 Task: Look for space in Taxco de Alarcón, Mexico from 6th September, 2023 to 18th September, 2023 for 3 adults in price range Rs.6000 to Rs.12000. Place can be entire place with 2 bedrooms having 2 beds and 2 bathrooms. Property type can be house, flat, guest house, hotel. Booking option can be shelf check-in. Required host language is English.
Action: Mouse moved to (445, 95)
Screenshot: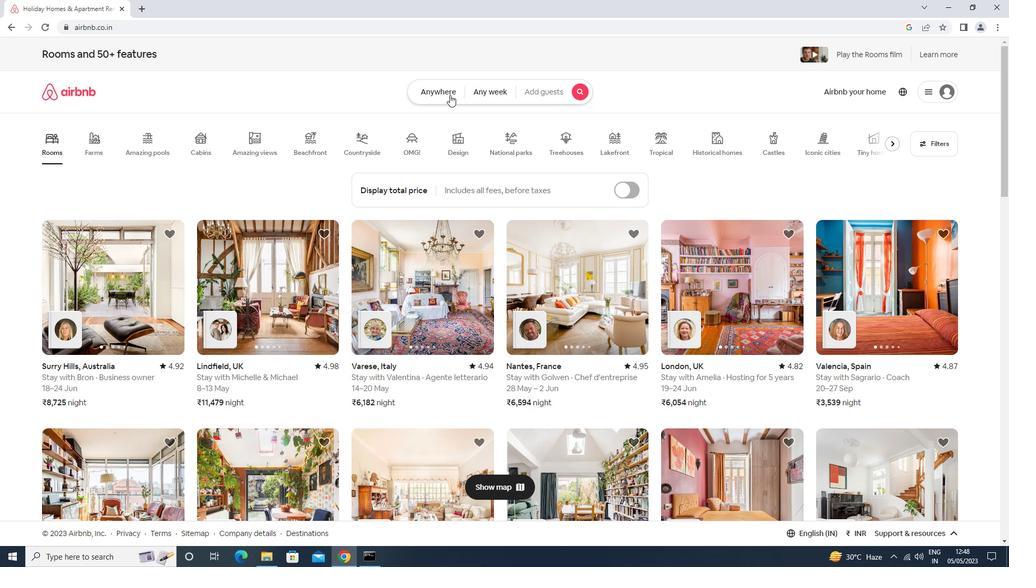 
Action: Mouse pressed left at (445, 95)
Screenshot: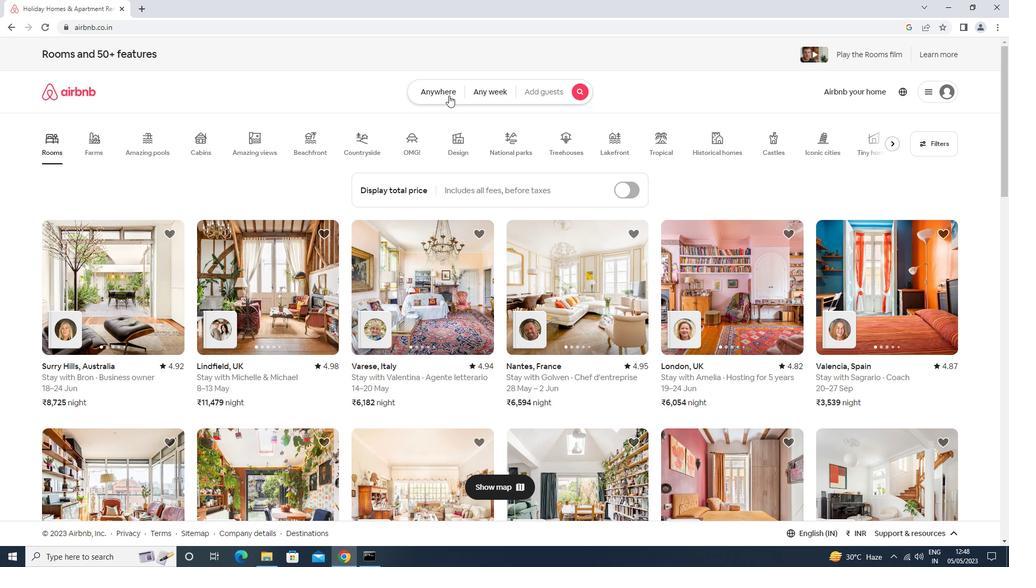 
Action: Mouse moved to (377, 131)
Screenshot: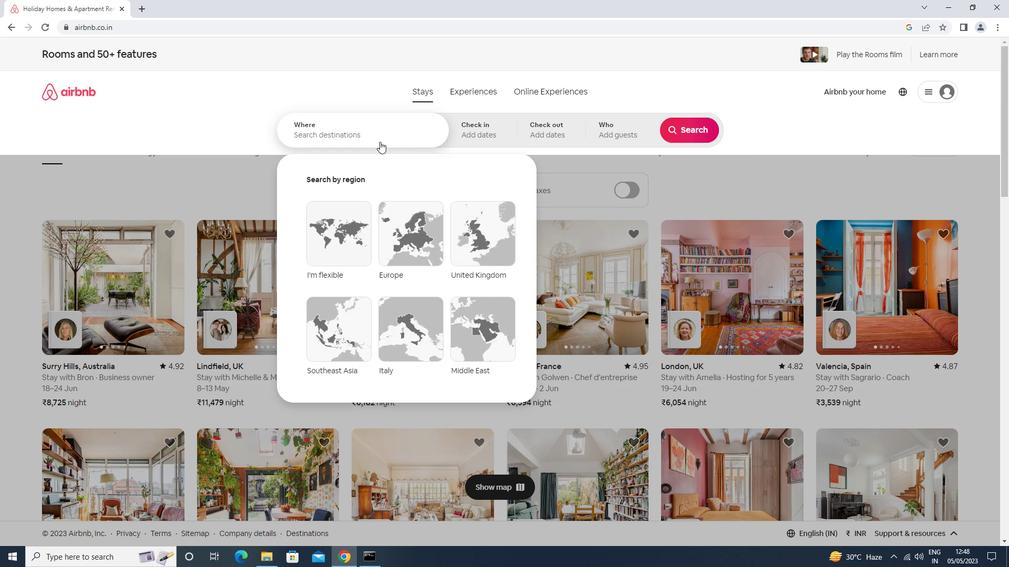 
Action: Mouse pressed left at (377, 131)
Screenshot: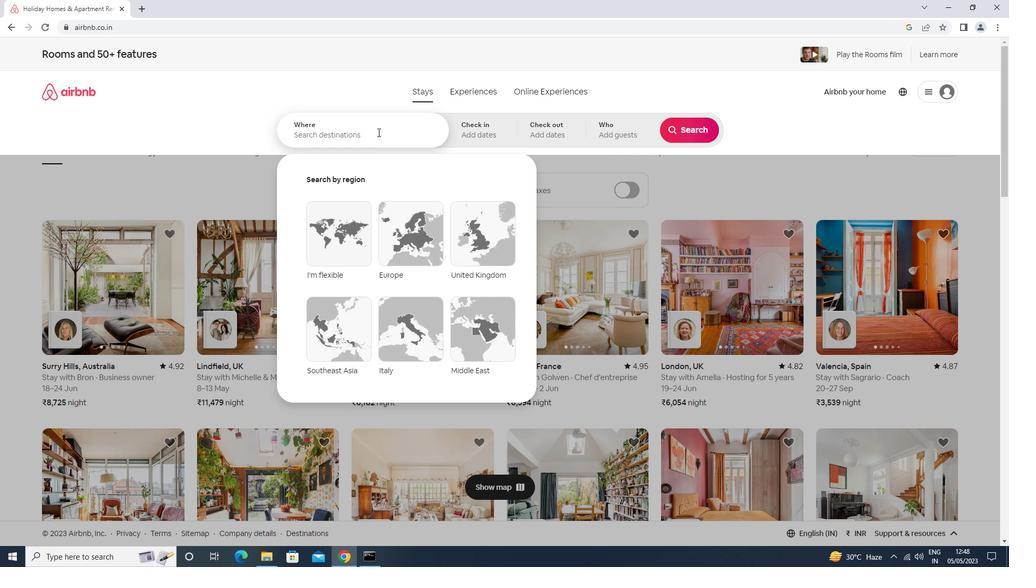 
Action: Mouse moved to (376, 131)
Screenshot: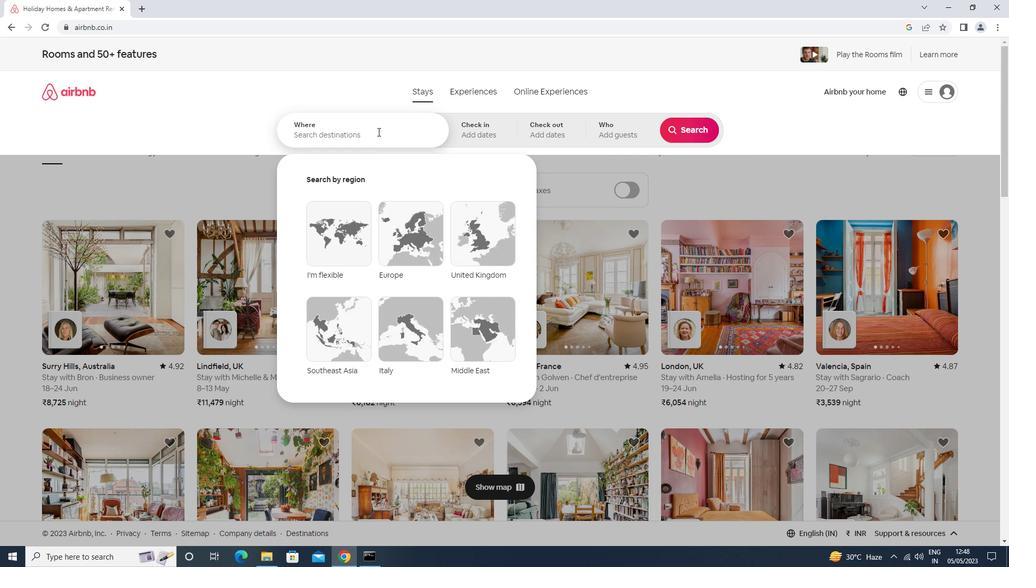 
Action: Key pressed taxco<Key.space>de<Key.space><Key.down><Key.enter>
Screenshot: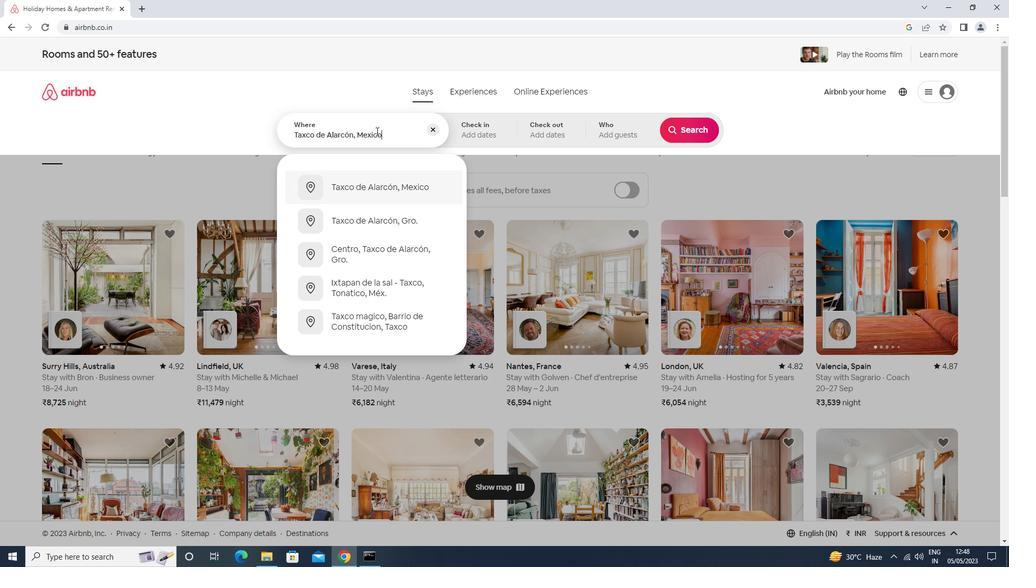 
Action: Mouse moved to (688, 213)
Screenshot: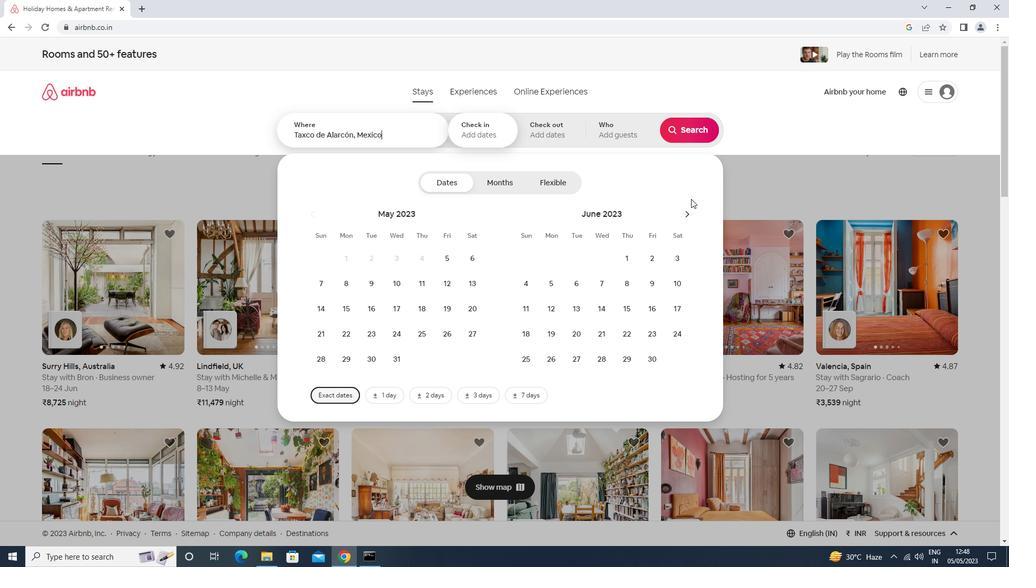 
Action: Mouse pressed left at (688, 213)
Screenshot: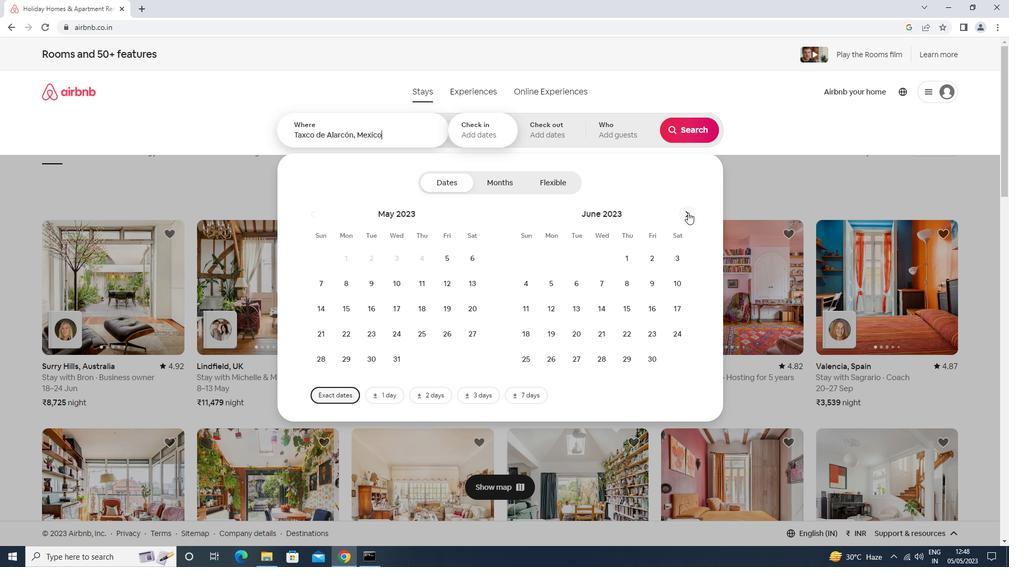 
Action: Mouse pressed left at (688, 213)
Screenshot: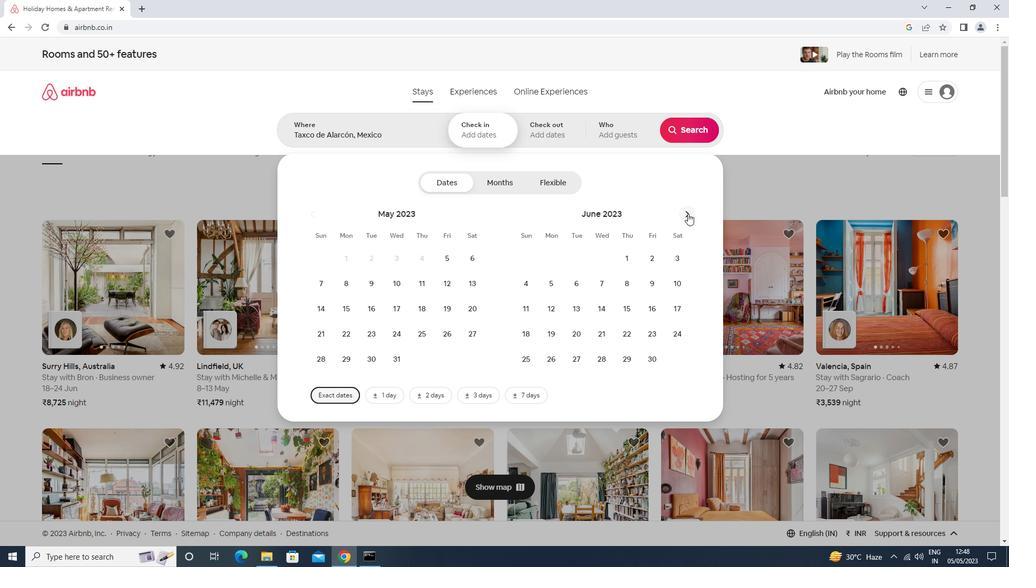 
Action: Mouse pressed left at (688, 213)
Screenshot: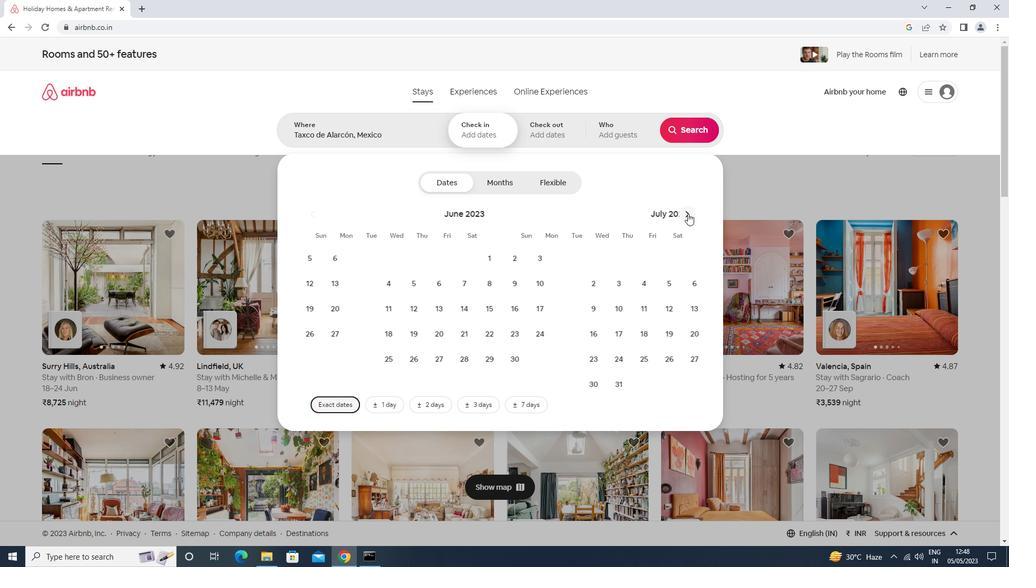 
Action: Mouse pressed left at (688, 213)
Screenshot: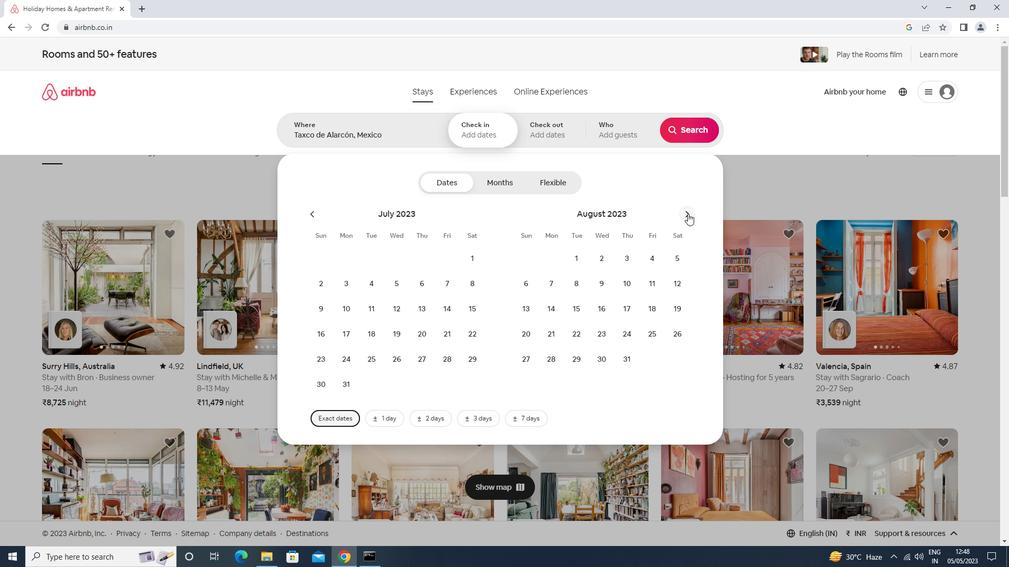 
Action: Mouse moved to (605, 282)
Screenshot: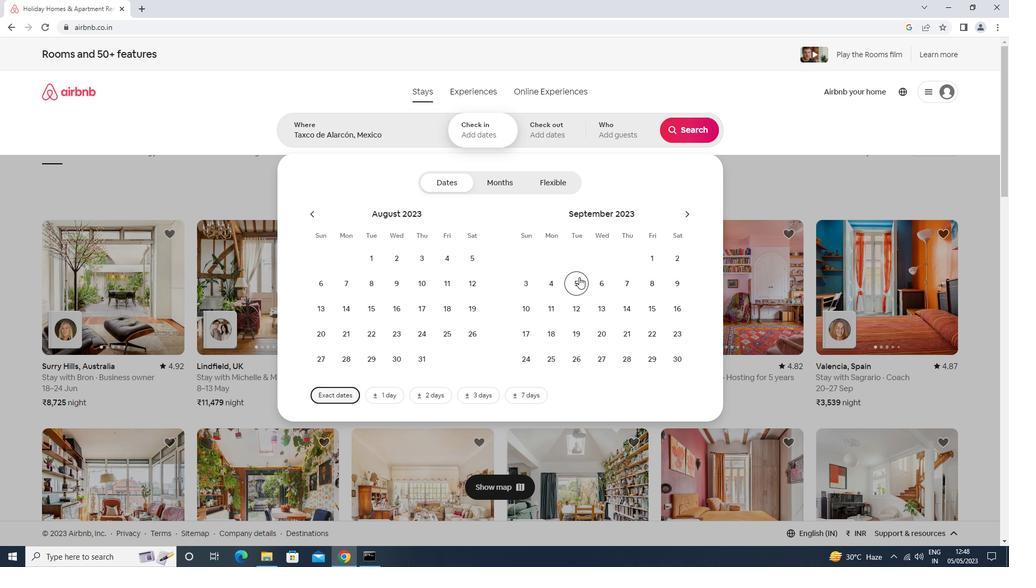 
Action: Mouse pressed left at (605, 282)
Screenshot: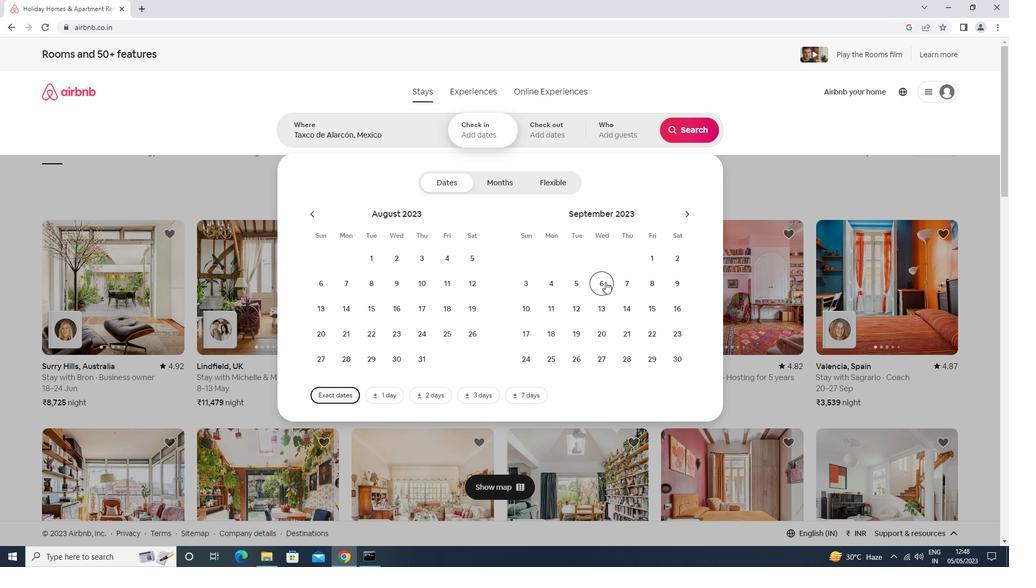 
Action: Mouse moved to (544, 339)
Screenshot: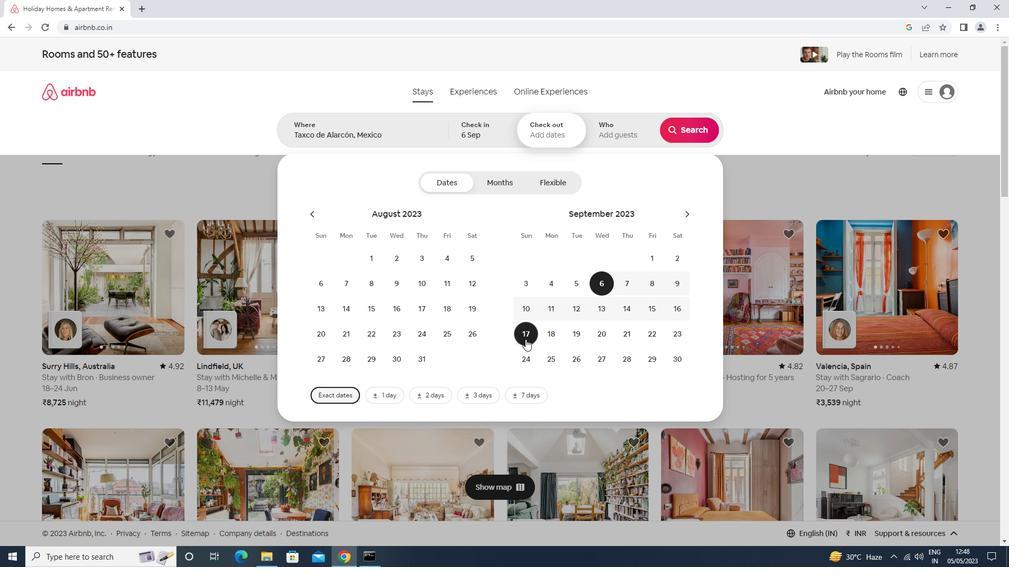 
Action: Mouse pressed left at (544, 339)
Screenshot: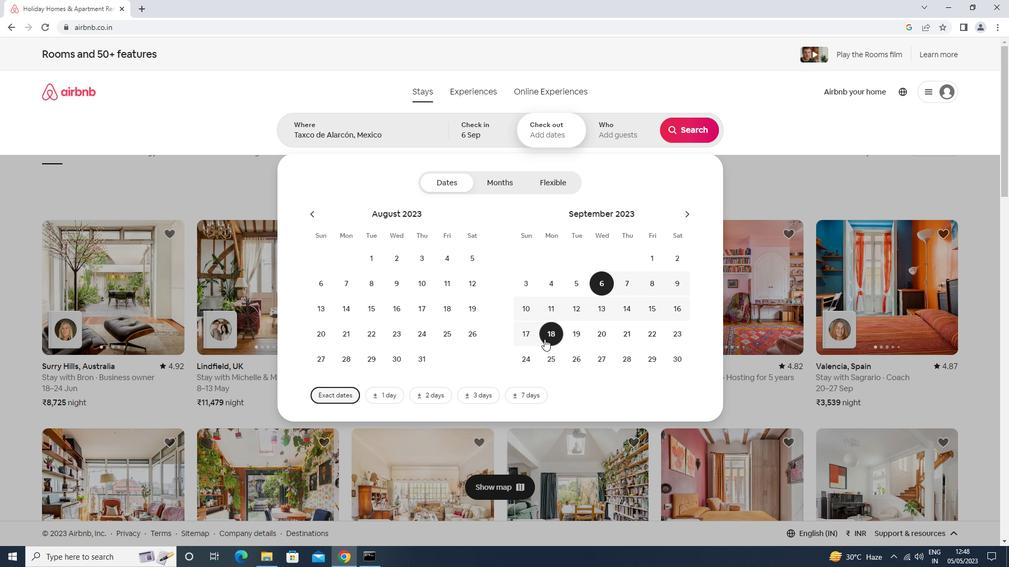 
Action: Mouse moved to (624, 139)
Screenshot: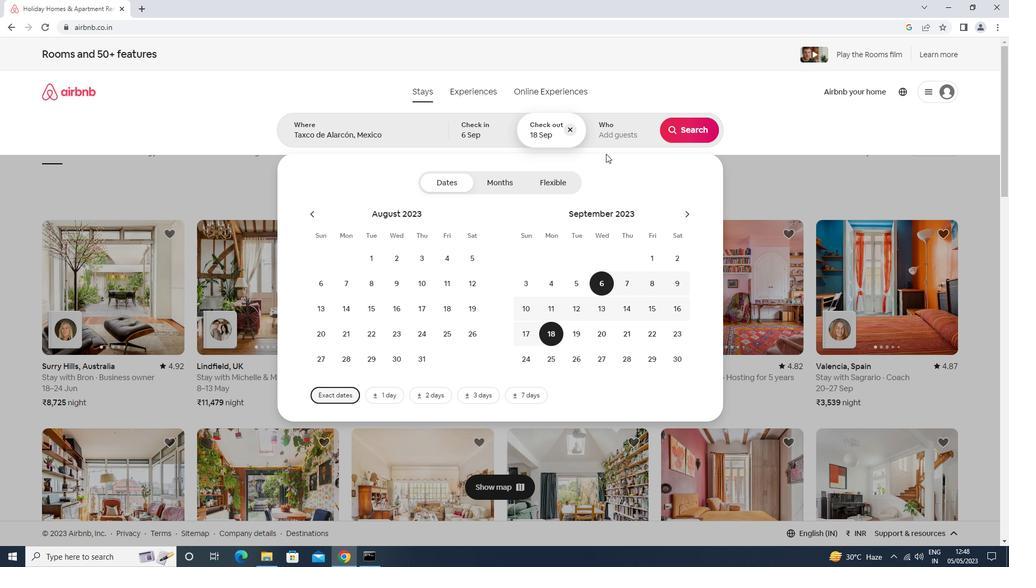 
Action: Mouse pressed left at (624, 139)
Screenshot: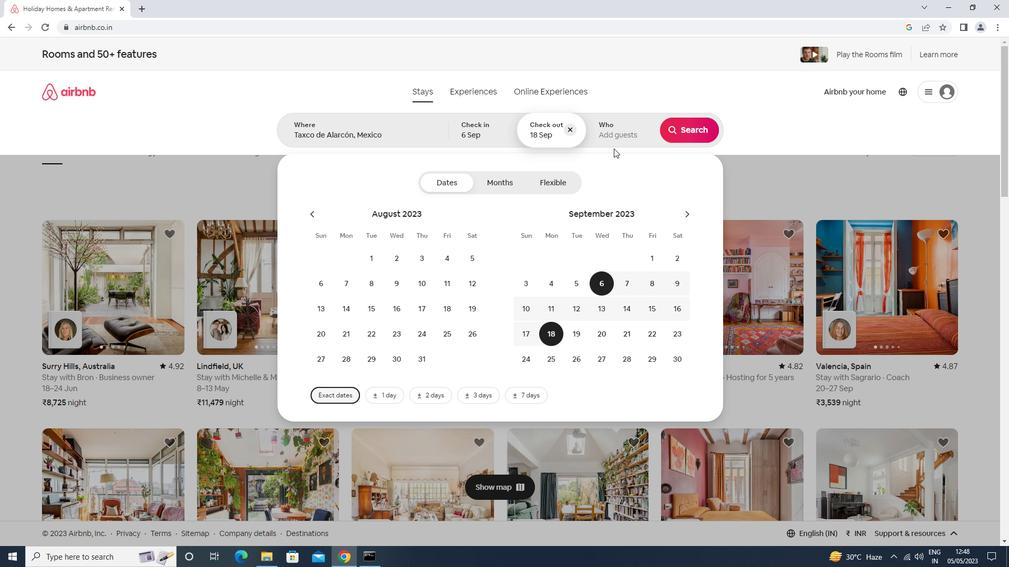 
Action: Mouse moved to (689, 188)
Screenshot: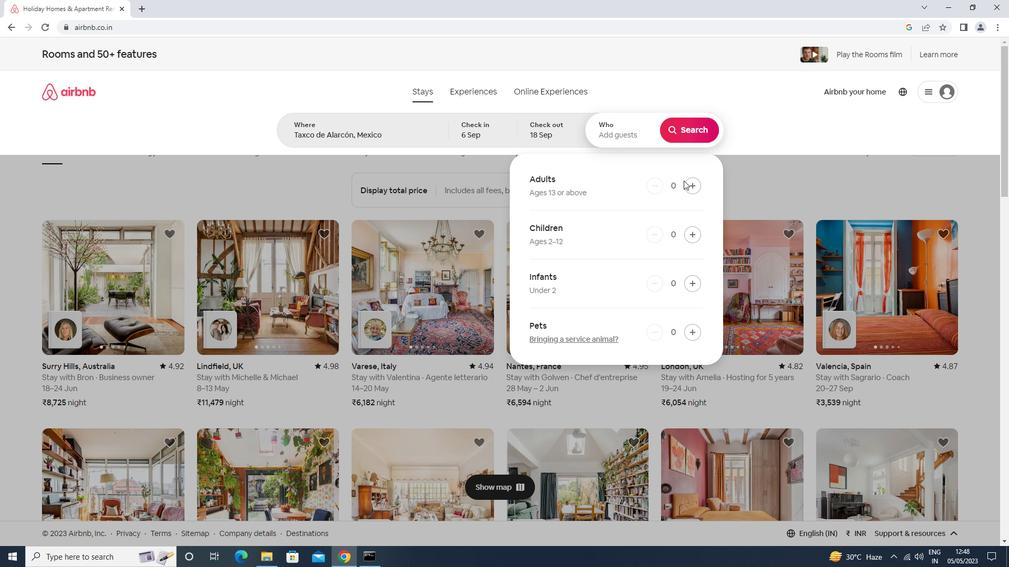 
Action: Mouse pressed left at (689, 188)
Screenshot: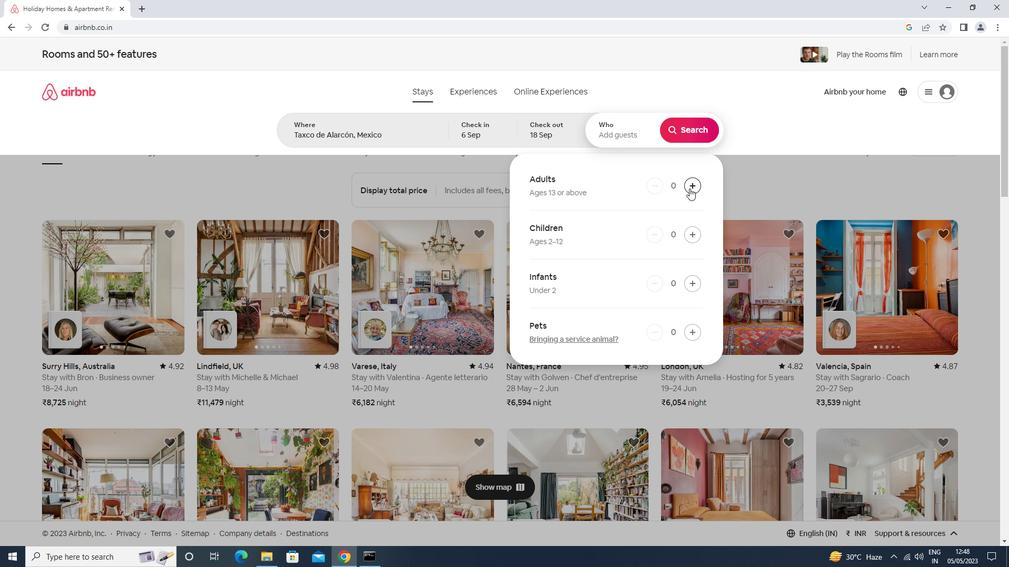 
Action: Mouse pressed left at (689, 188)
Screenshot: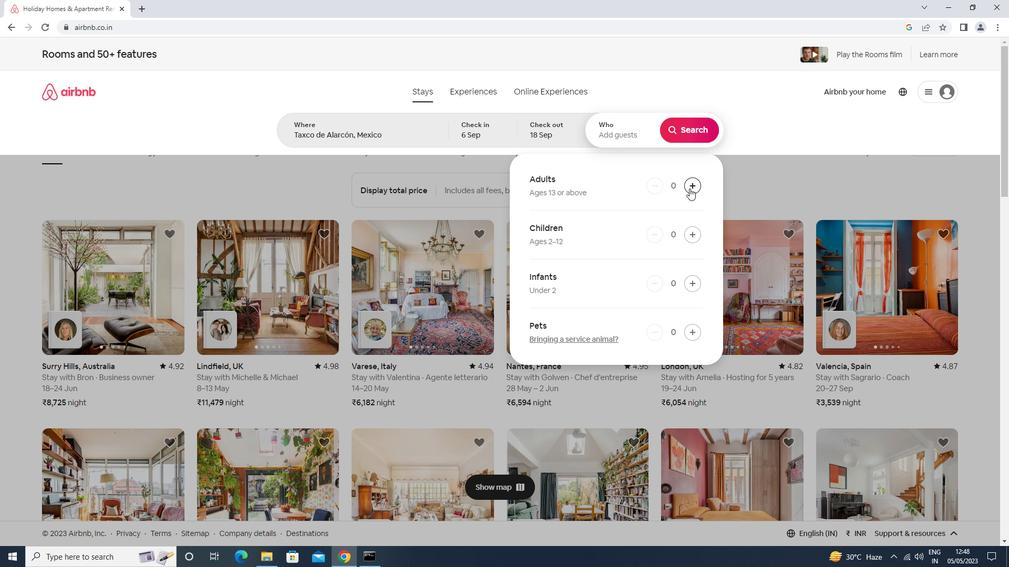 
Action: Mouse pressed left at (689, 188)
Screenshot: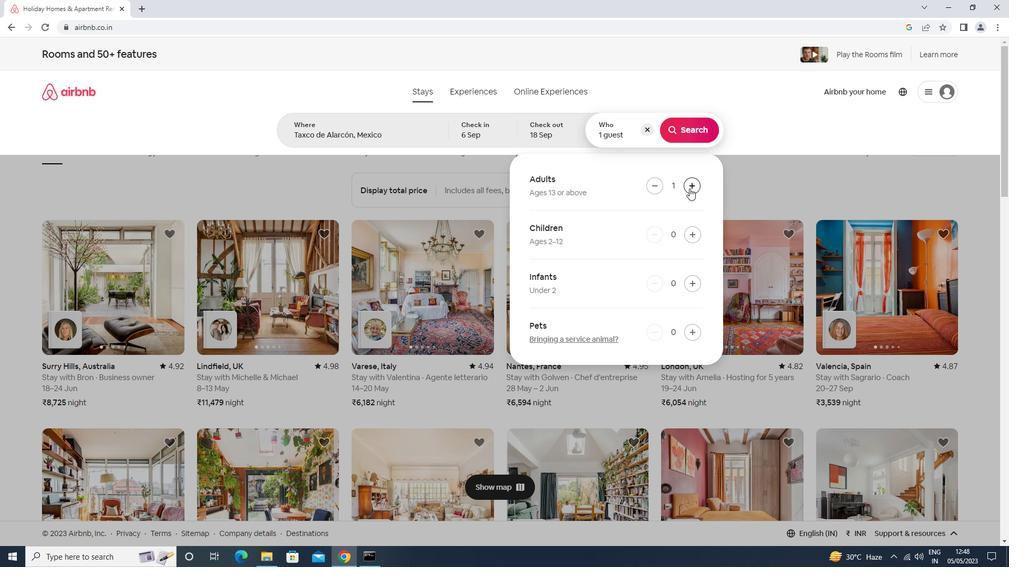 
Action: Mouse moved to (689, 131)
Screenshot: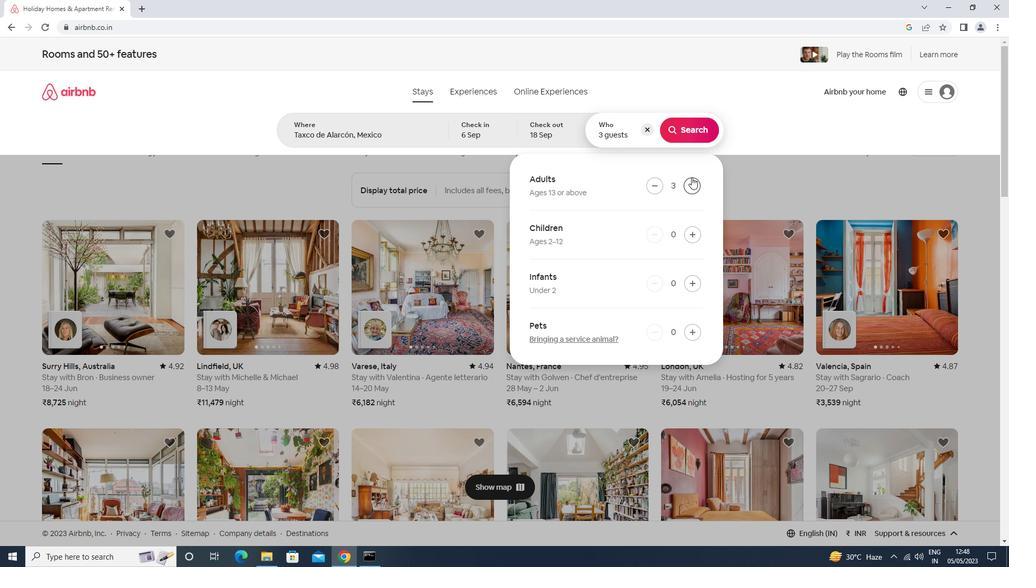 
Action: Mouse pressed left at (689, 131)
Screenshot: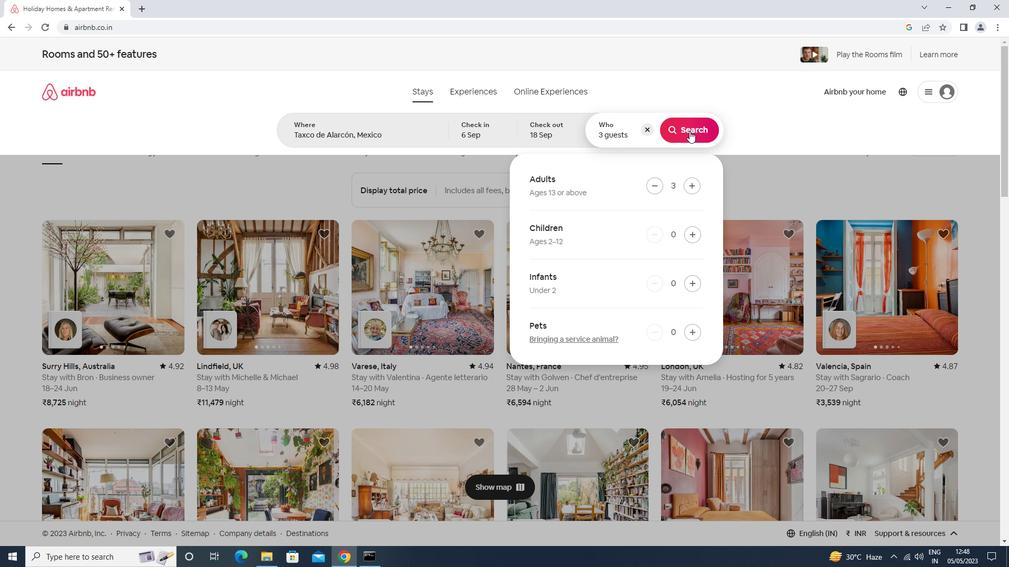 
Action: Mouse moved to (955, 103)
Screenshot: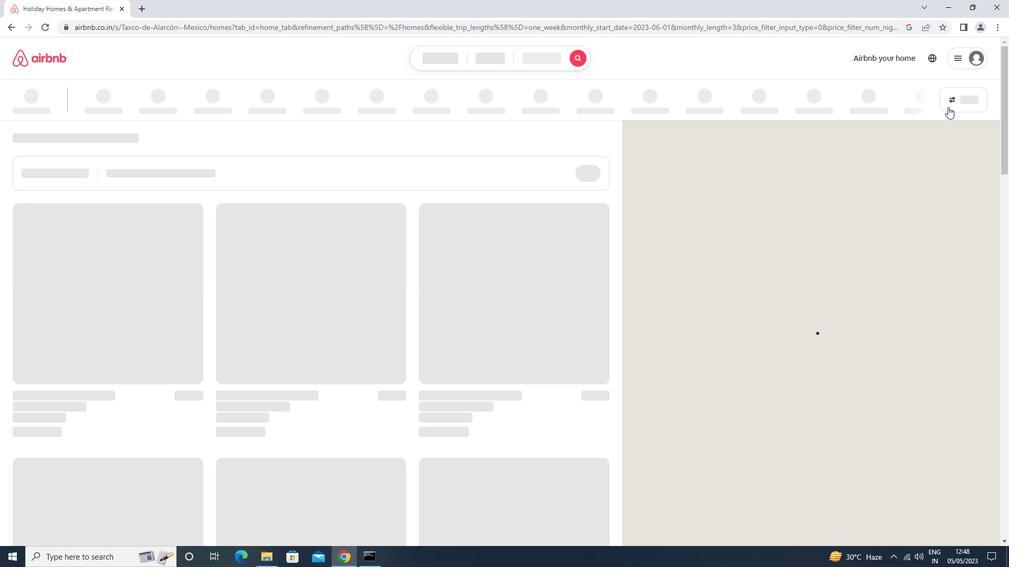 
Action: Mouse pressed left at (955, 103)
Screenshot: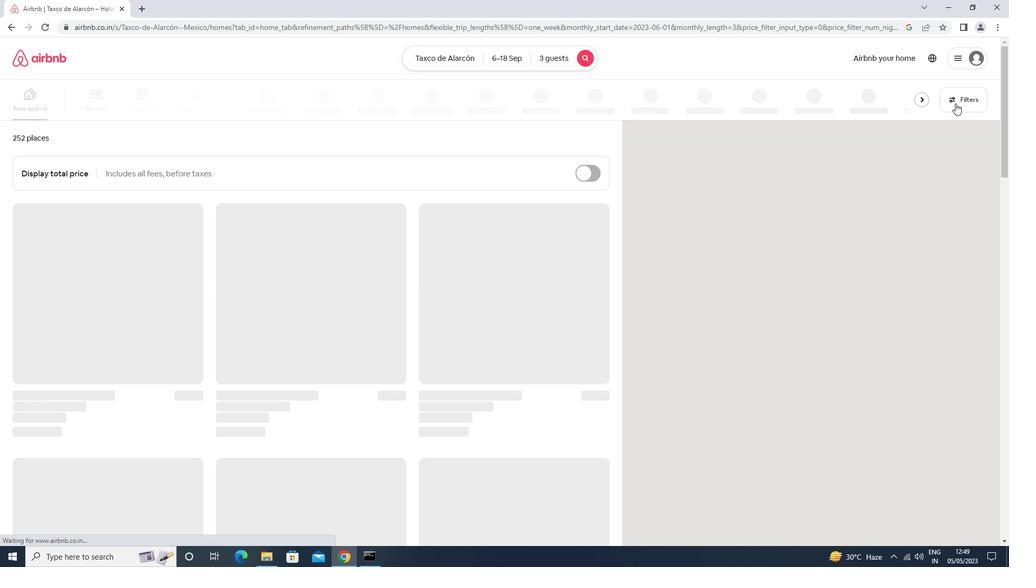 
Action: Mouse moved to (455, 361)
Screenshot: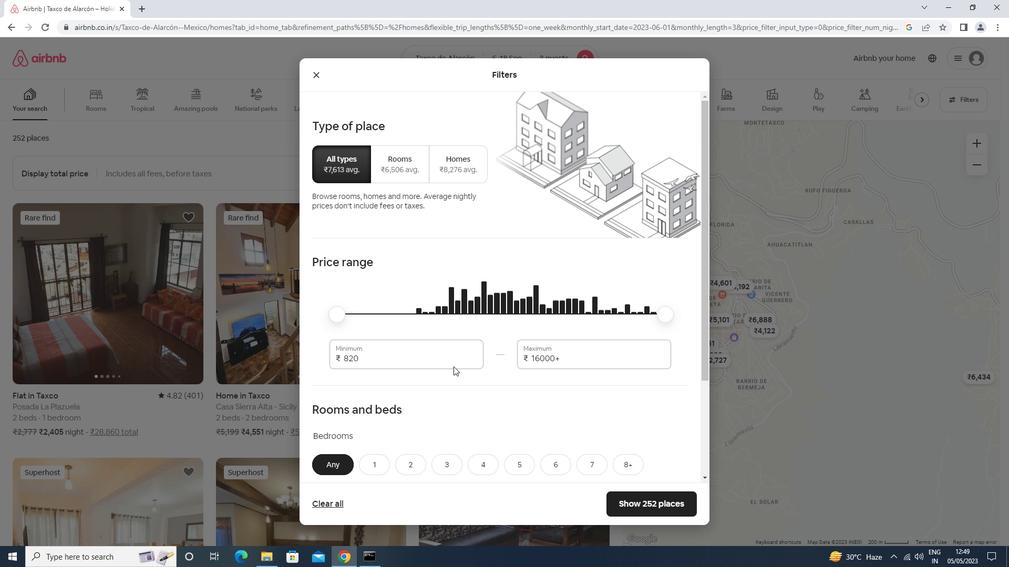 
Action: Mouse pressed left at (455, 361)
Screenshot: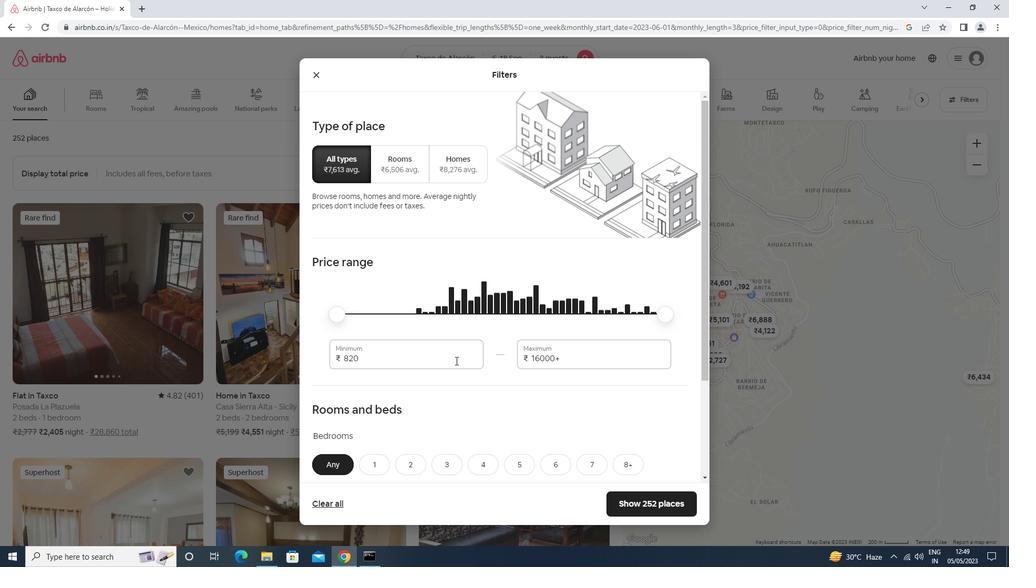 
Action: Key pressed <Key.backspace><Key.backspace><Key.backspace>6000<Key.tab>12000
Screenshot: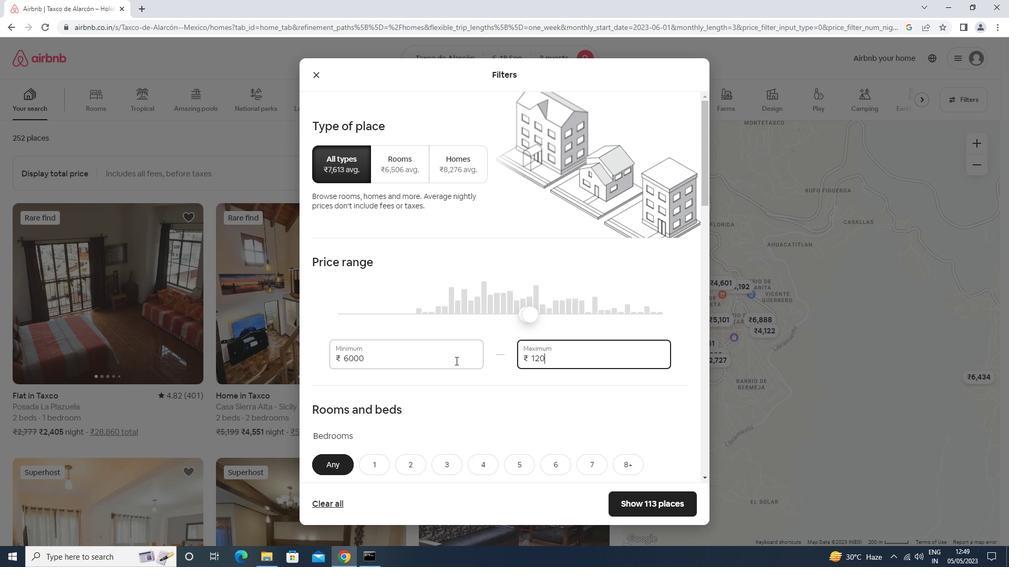 
Action: Mouse scrolled (455, 360) with delta (0, 0)
Screenshot: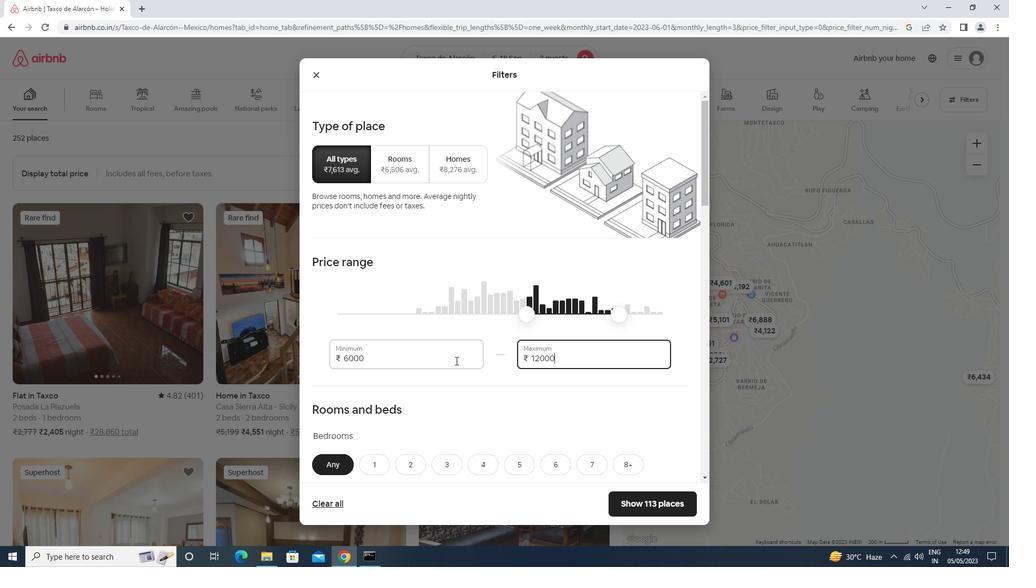 
Action: Mouse scrolled (455, 360) with delta (0, 0)
Screenshot: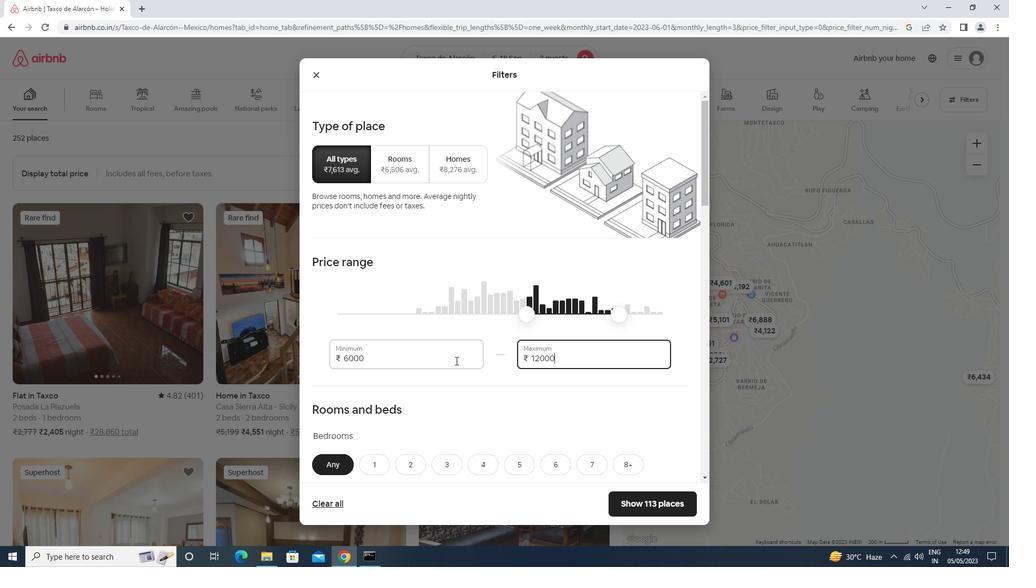
Action: Mouse scrolled (455, 360) with delta (0, 0)
Screenshot: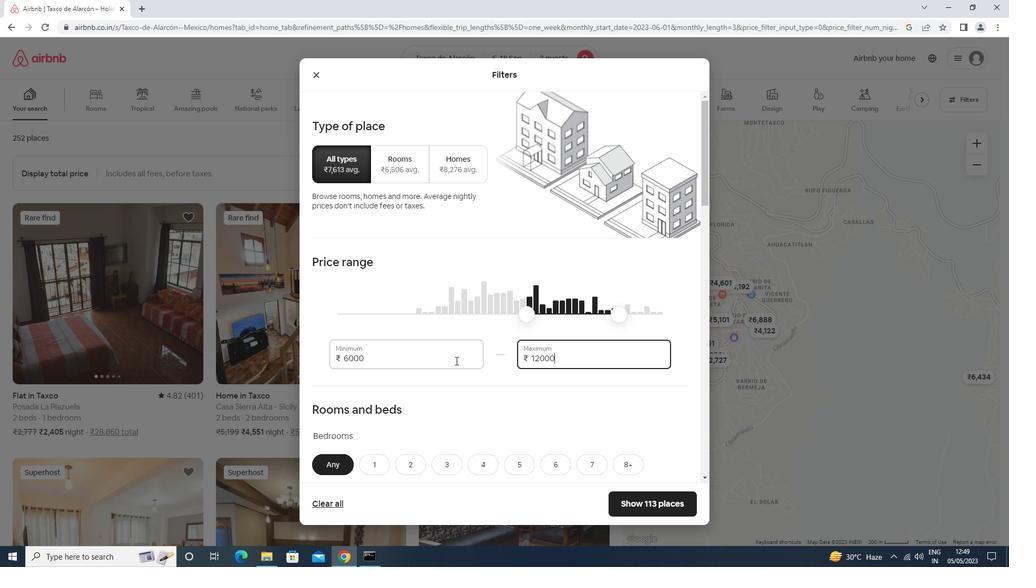 
Action: Mouse moved to (411, 306)
Screenshot: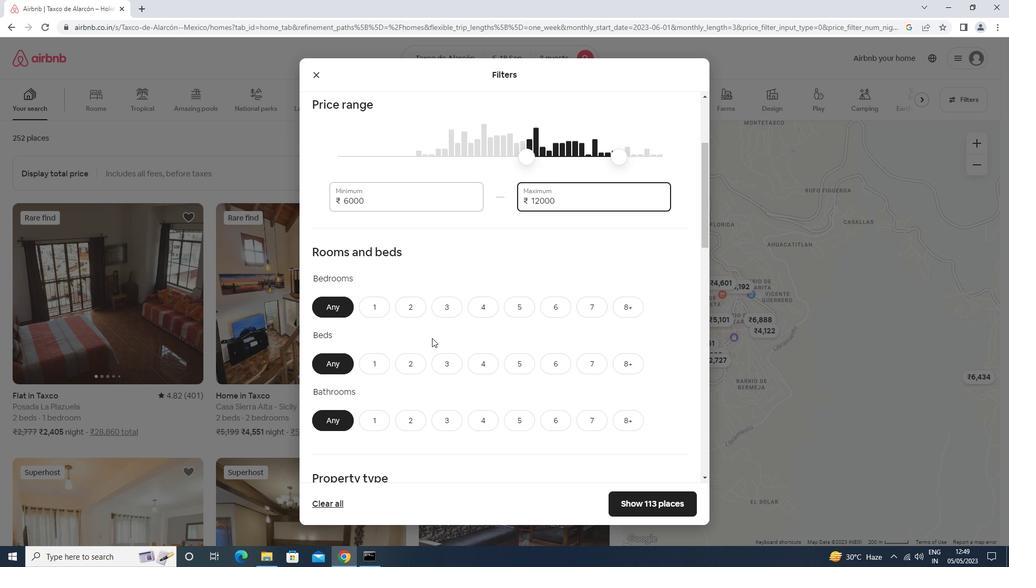 
Action: Mouse pressed left at (411, 306)
Screenshot: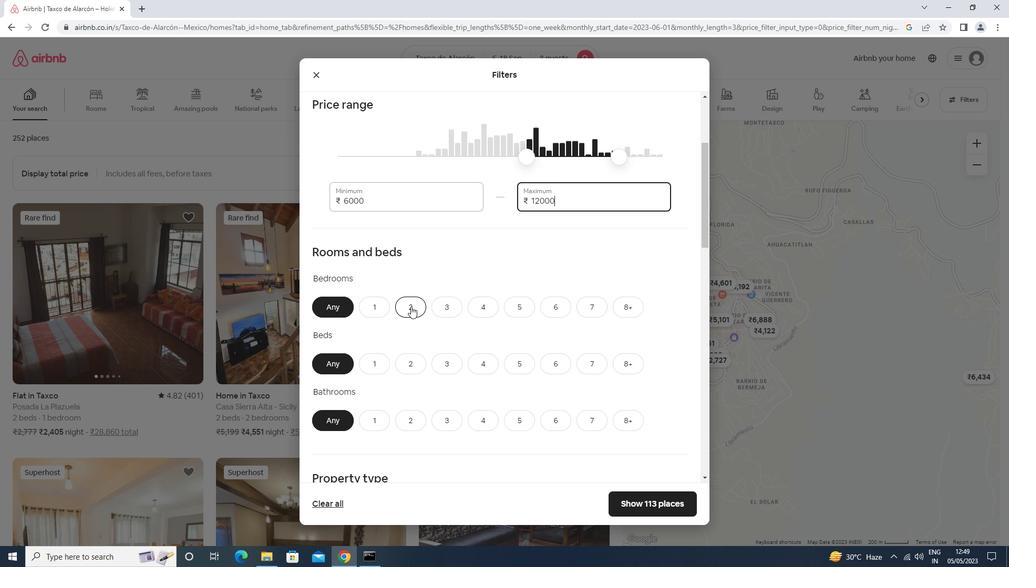 
Action: Mouse scrolled (411, 306) with delta (0, 0)
Screenshot: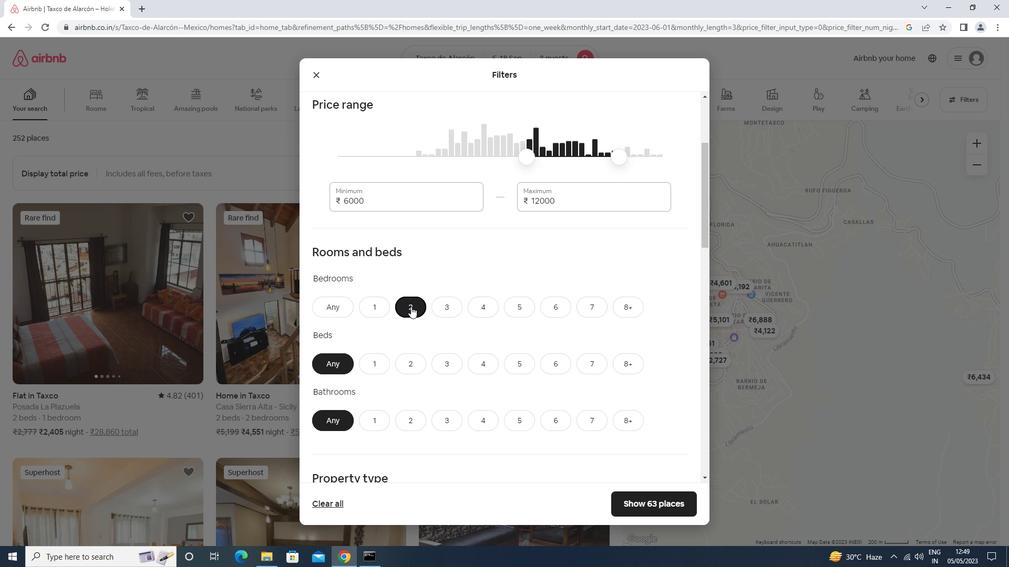 
Action: Mouse scrolled (411, 306) with delta (0, 0)
Screenshot: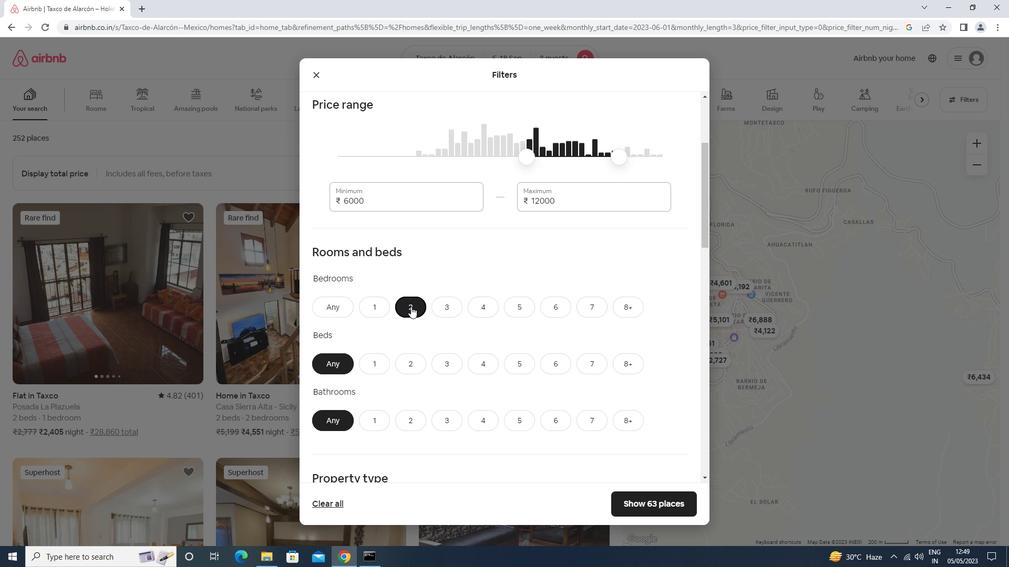 
Action: Mouse moved to (412, 249)
Screenshot: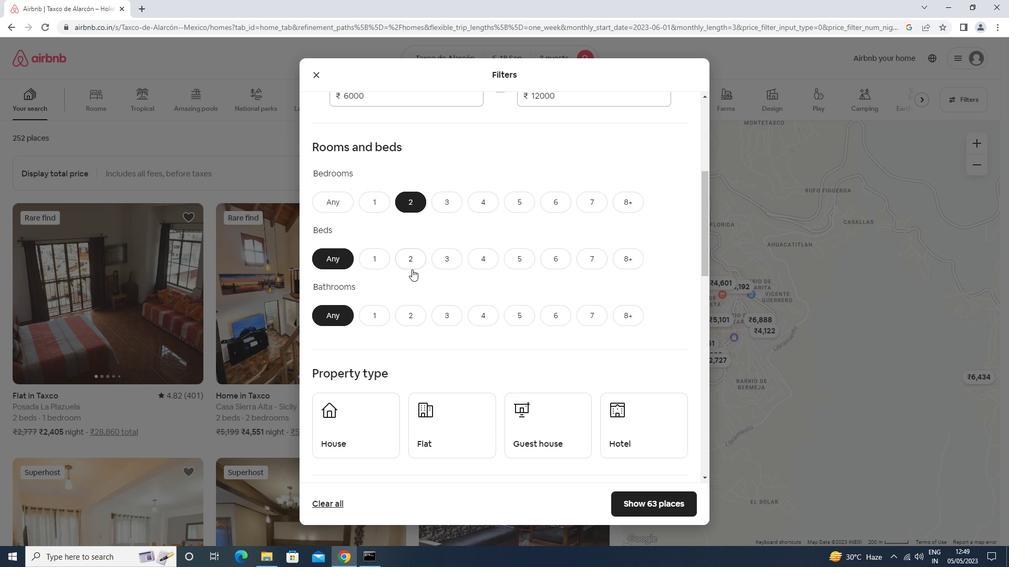 
Action: Mouse pressed left at (412, 249)
Screenshot: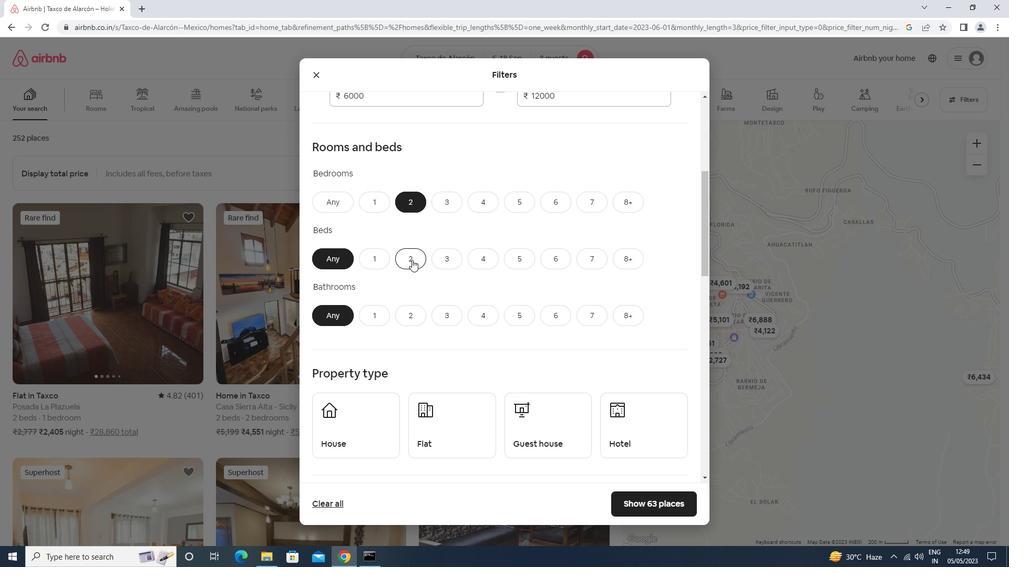 
Action: Mouse moved to (410, 320)
Screenshot: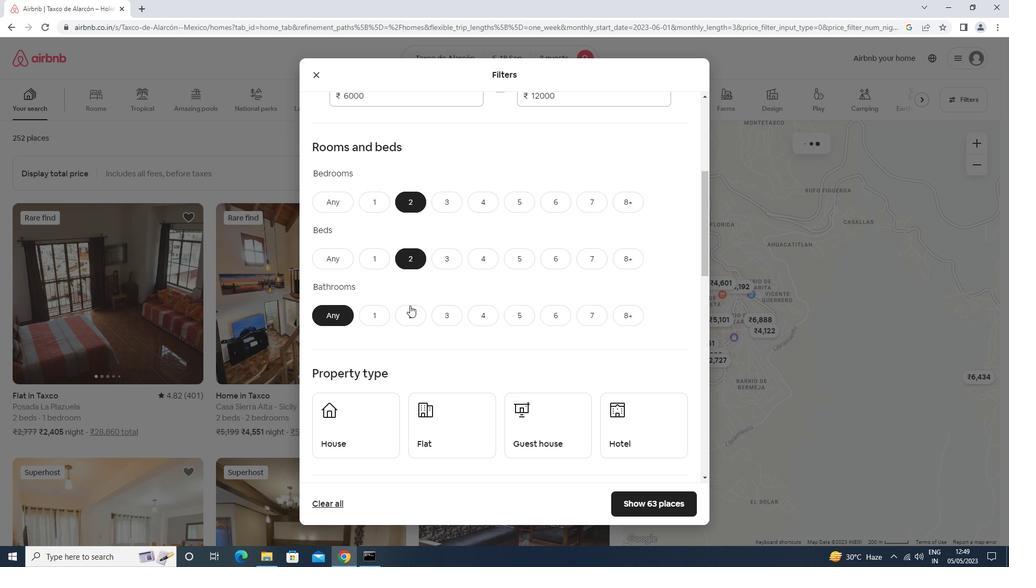 
Action: Mouse pressed left at (410, 320)
Screenshot: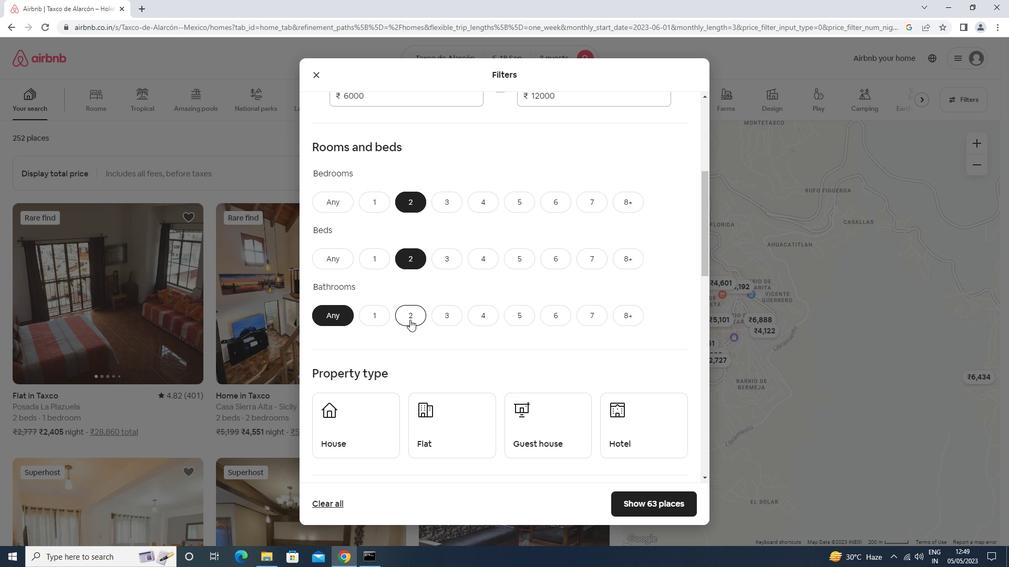 
Action: Mouse scrolled (410, 319) with delta (0, 0)
Screenshot: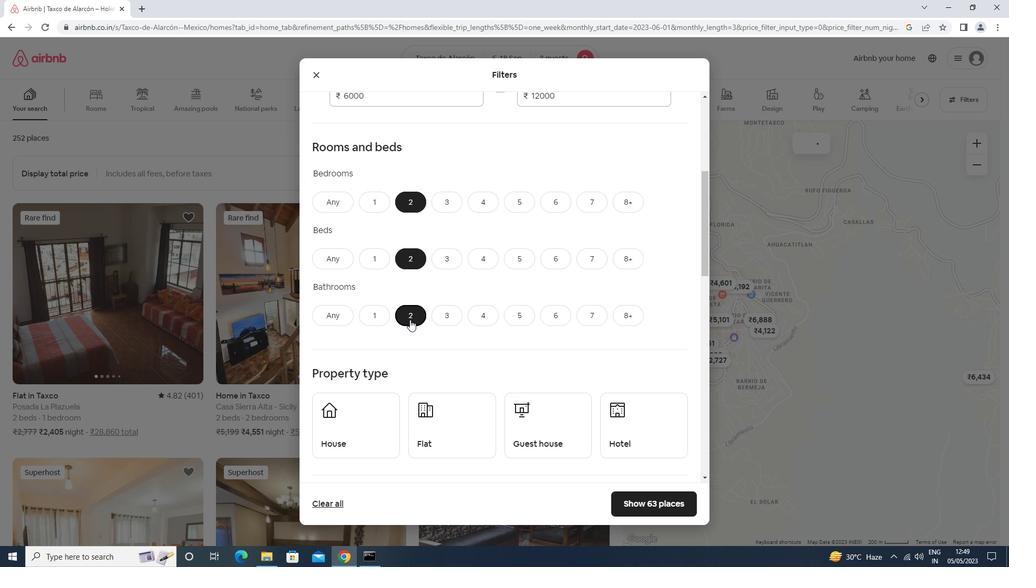 
Action: Mouse scrolled (410, 319) with delta (0, 0)
Screenshot: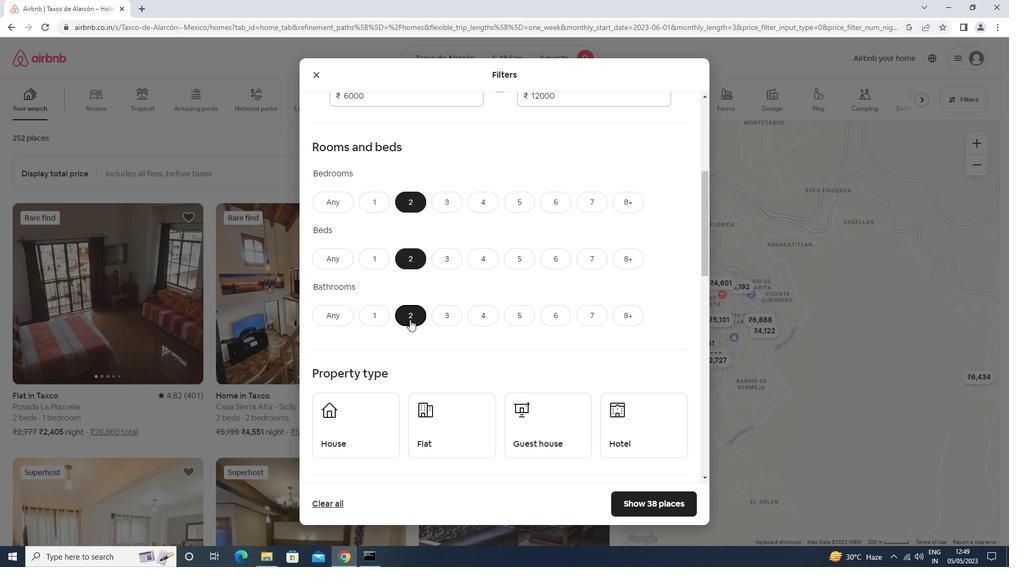 
Action: Mouse scrolled (410, 319) with delta (0, 0)
Screenshot: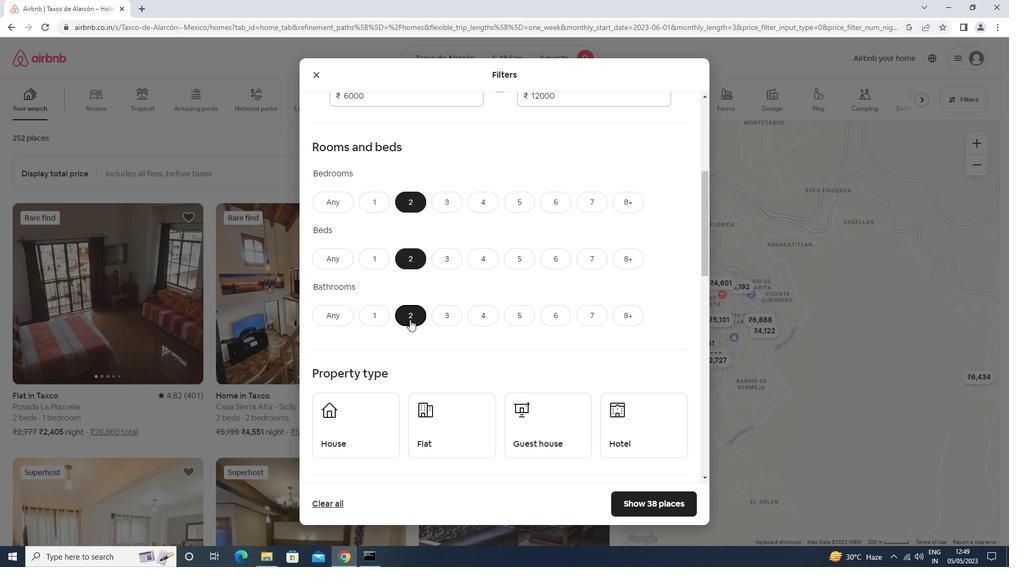 
Action: Mouse scrolled (410, 319) with delta (0, 0)
Screenshot: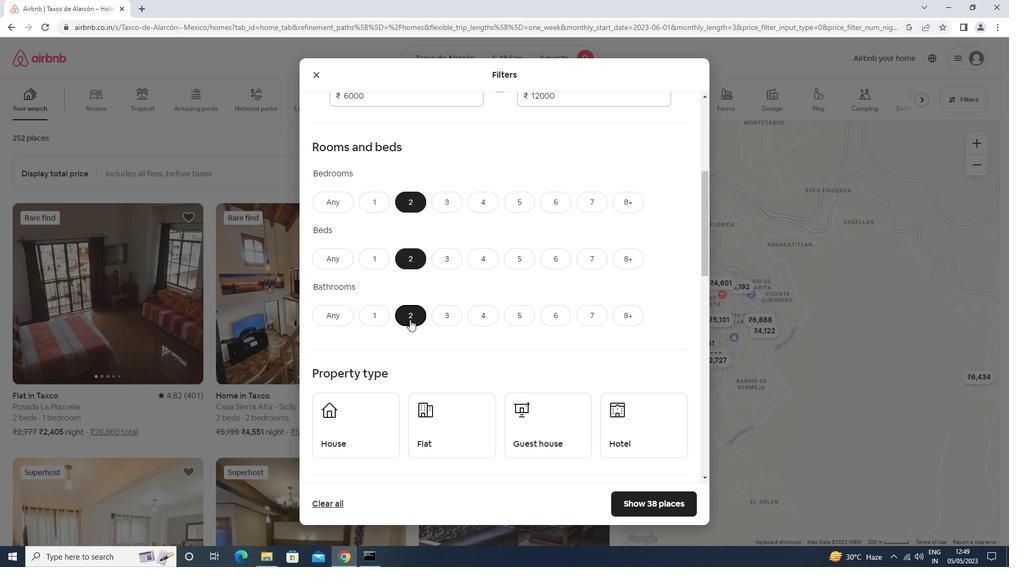 
Action: Mouse moved to (372, 237)
Screenshot: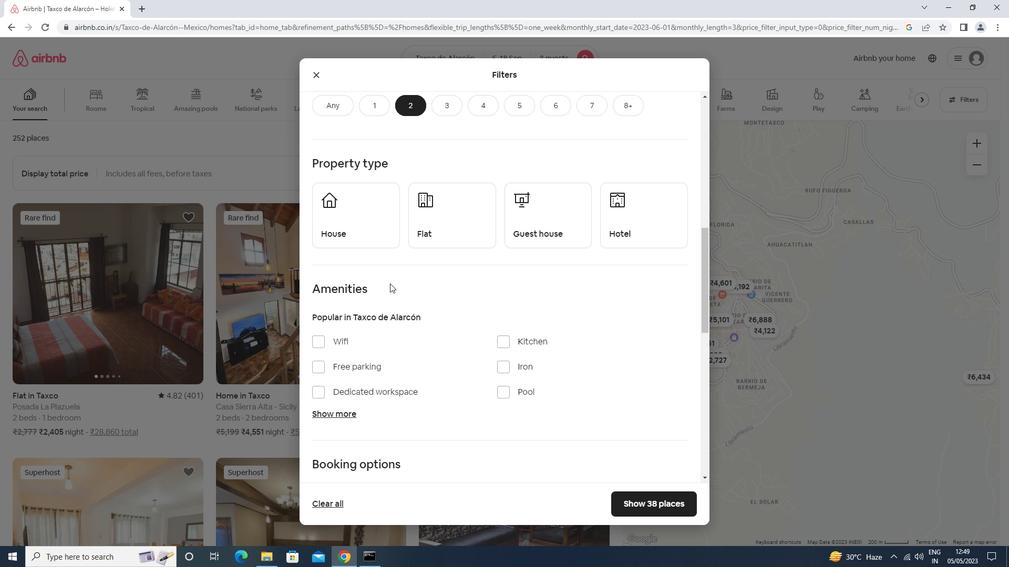 
Action: Mouse pressed left at (372, 237)
Screenshot: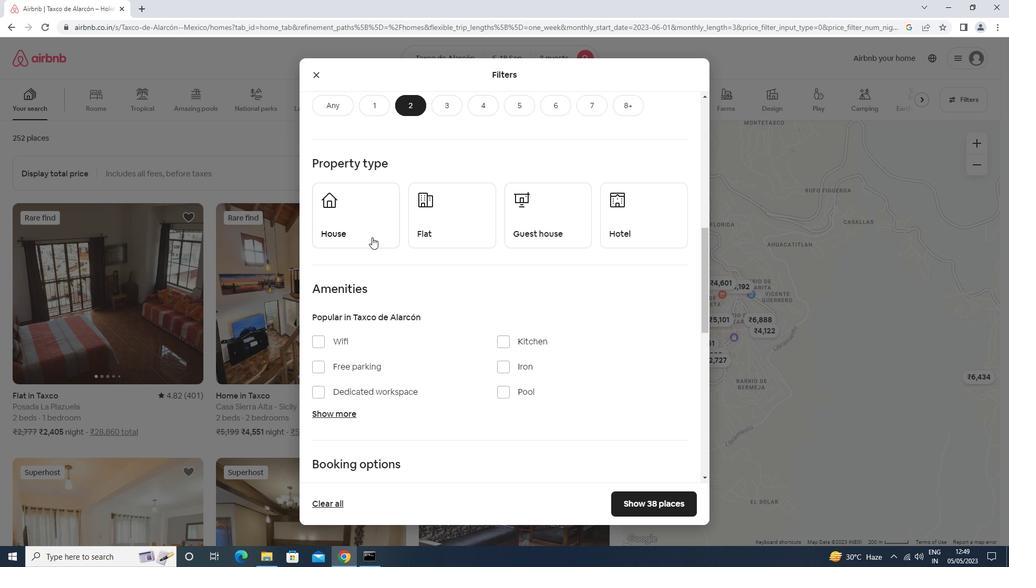 
Action: Mouse moved to (456, 231)
Screenshot: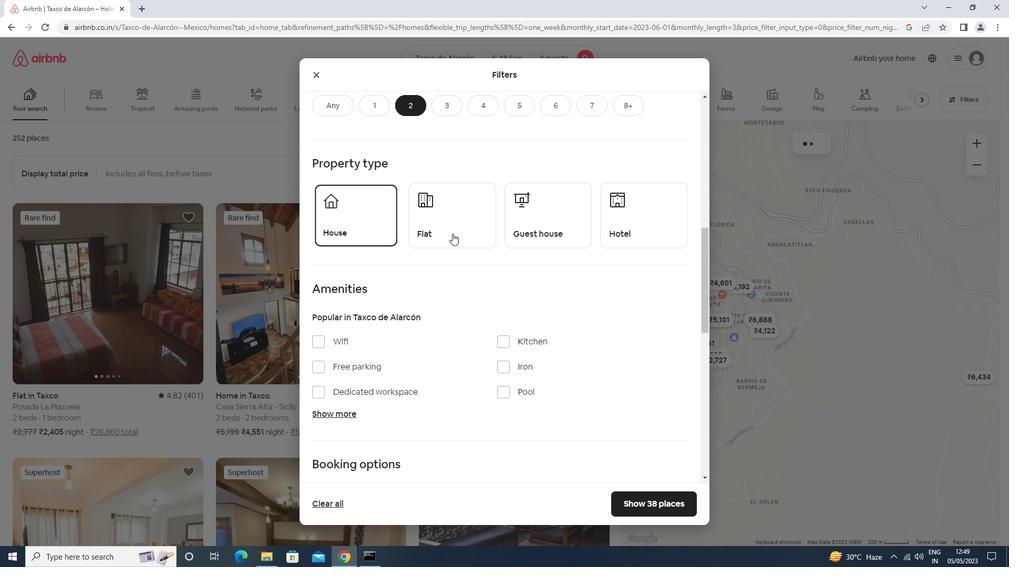 
Action: Mouse pressed left at (456, 231)
Screenshot: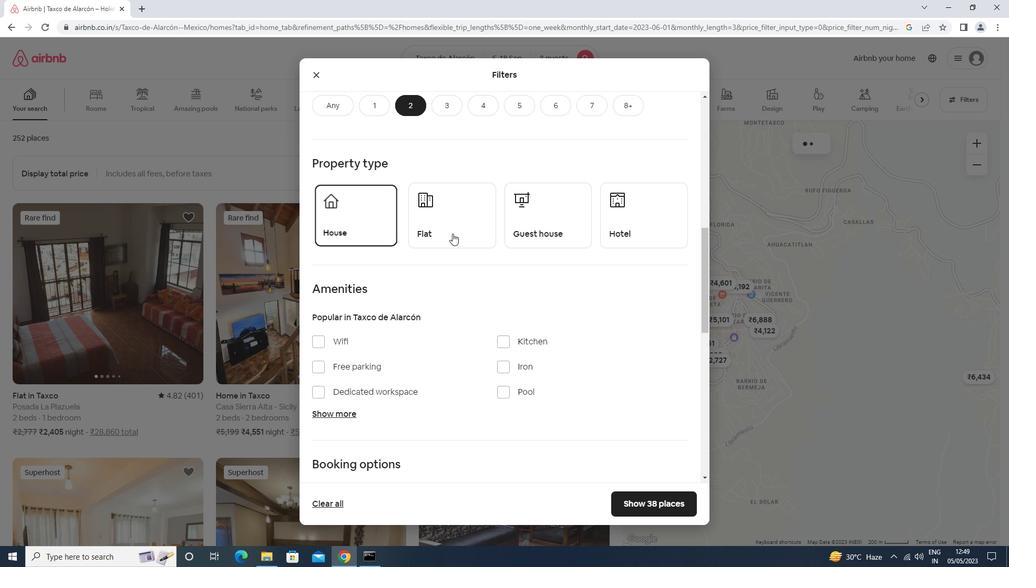 
Action: Mouse moved to (562, 224)
Screenshot: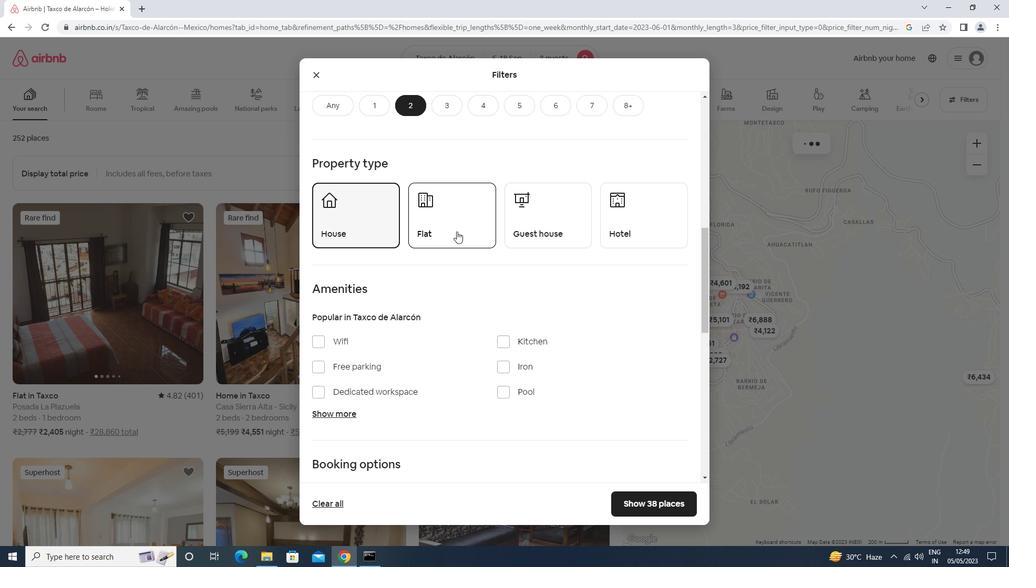 
Action: Mouse pressed left at (562, 224)
Screenshot: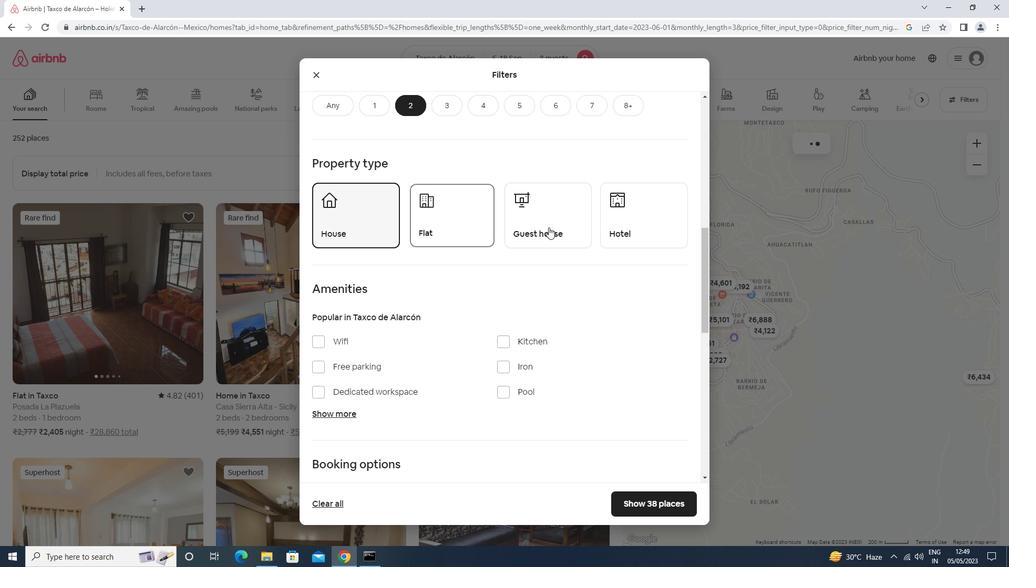 
Action: Mouse moved to (629, 213)
Screenshot: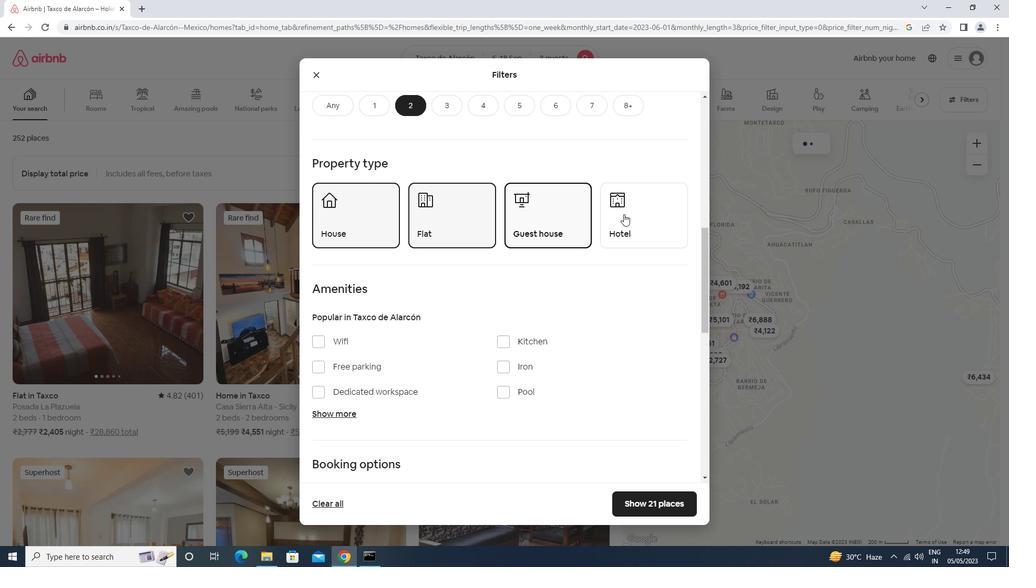 
Action: Mouse pressed left at (629, 213)
Screenshot: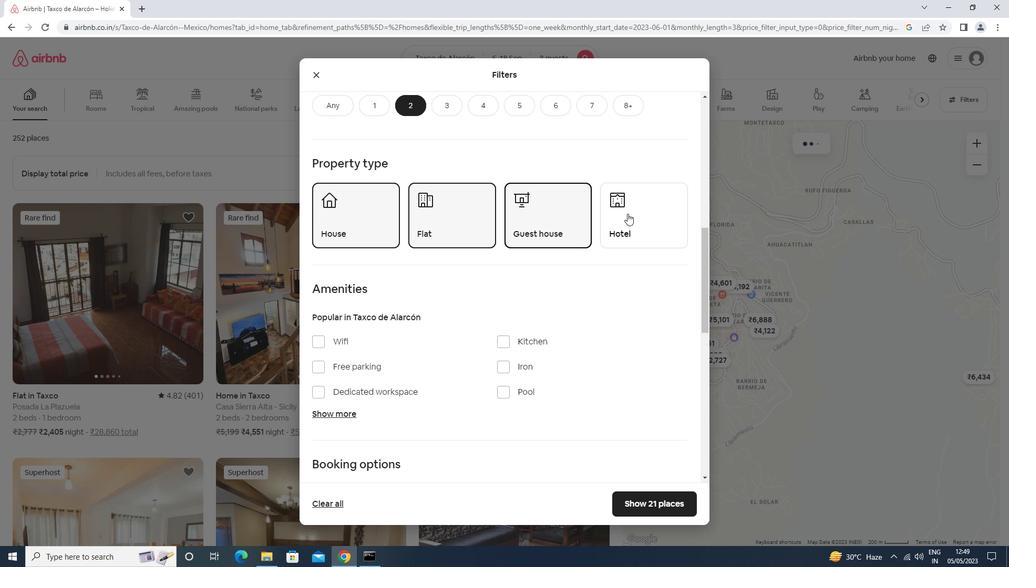 
Action: Mouse moved to (627, 217)
Screenshot: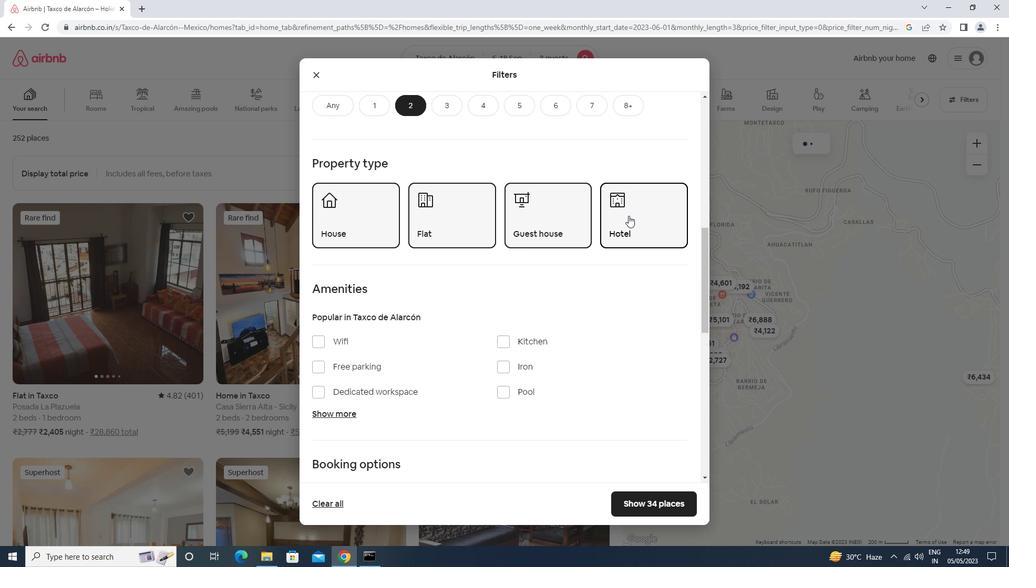 
Action: Mouse scrolled (627, 216) with delta (0, 0)
Screenshot: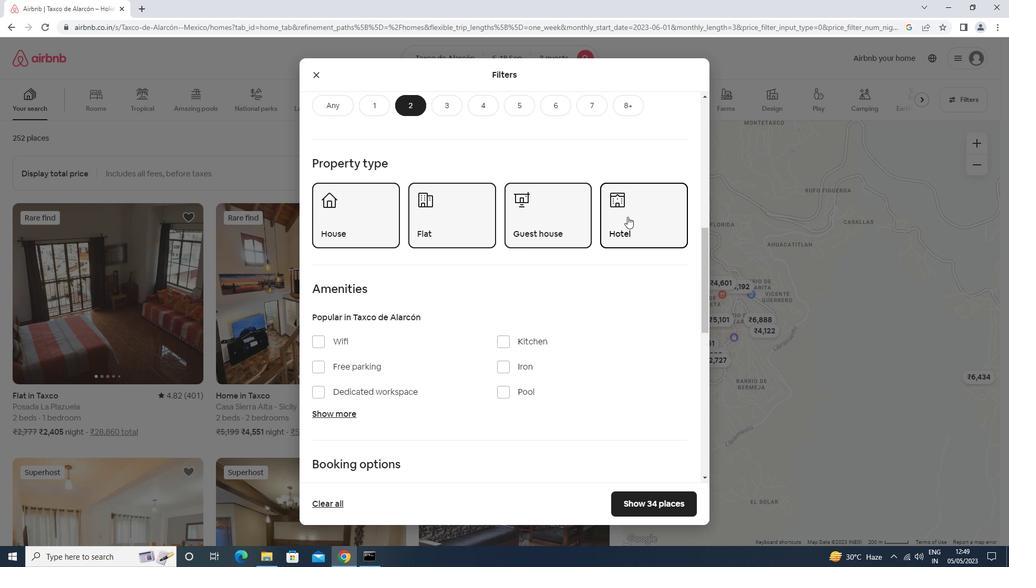 
Action: Mouse scrolled (627, 216) with delta (0, 0)
Screenshot: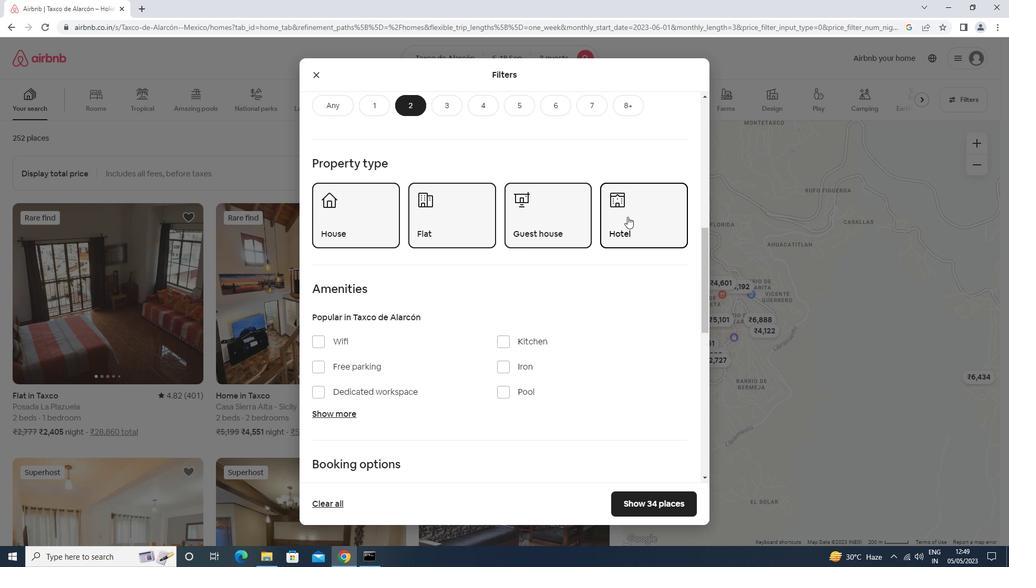 
Action: Mouse scrolled (627, 216) with delta (0, 0)
Screenshot: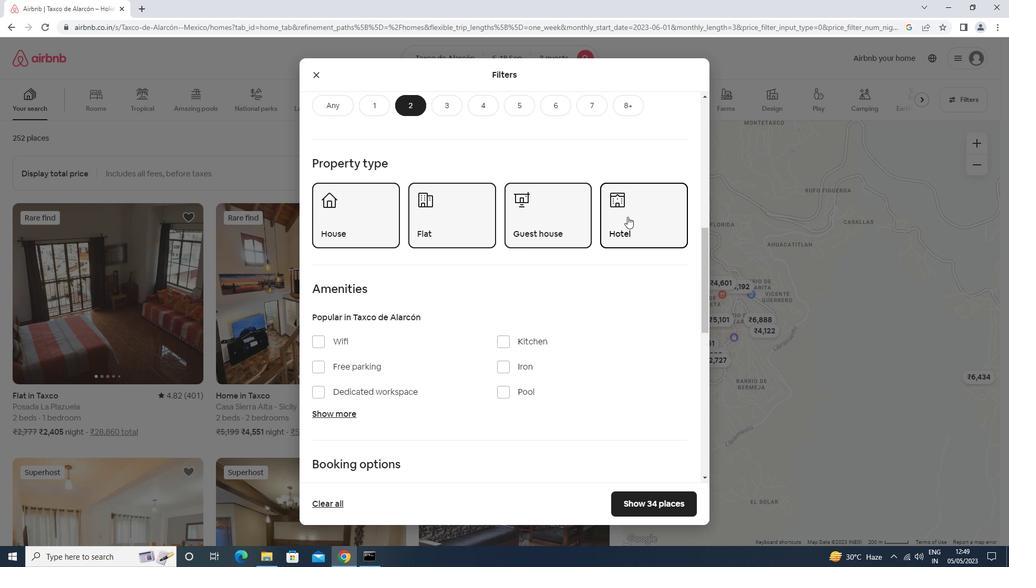 
Action: Mouse scrolled (627, 216) with delta (0, 0)
Screenshot: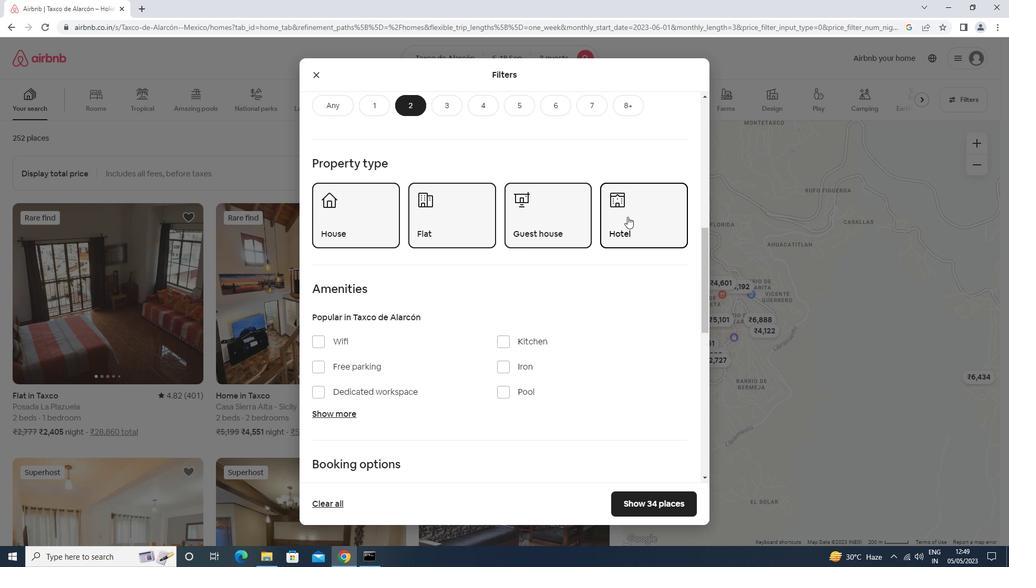 
Action: Mouse scrolled (627, 216) with delta (0, 0)
Screenshot: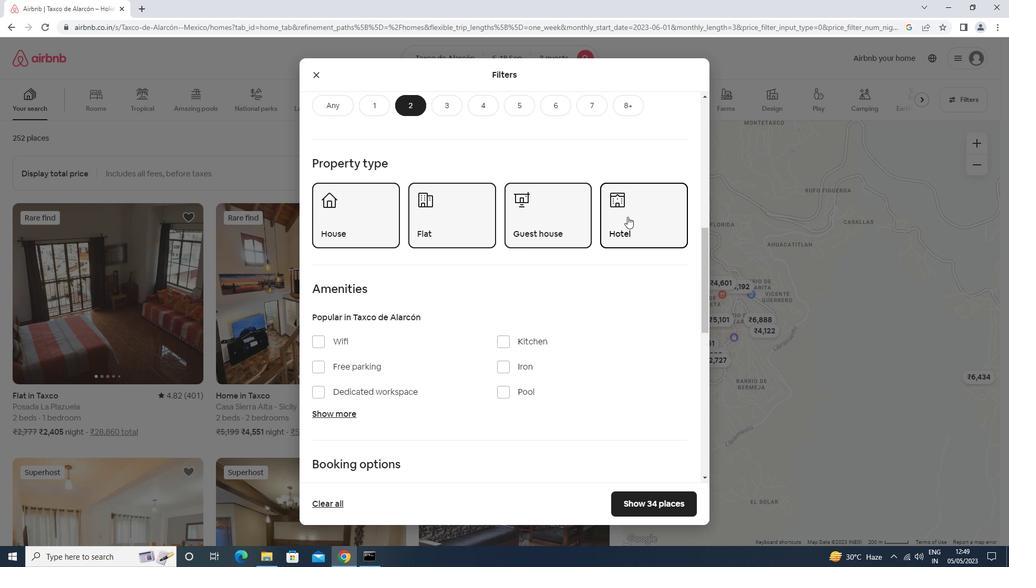 
Action: Mouse moved to (666, 273)
Screenshot: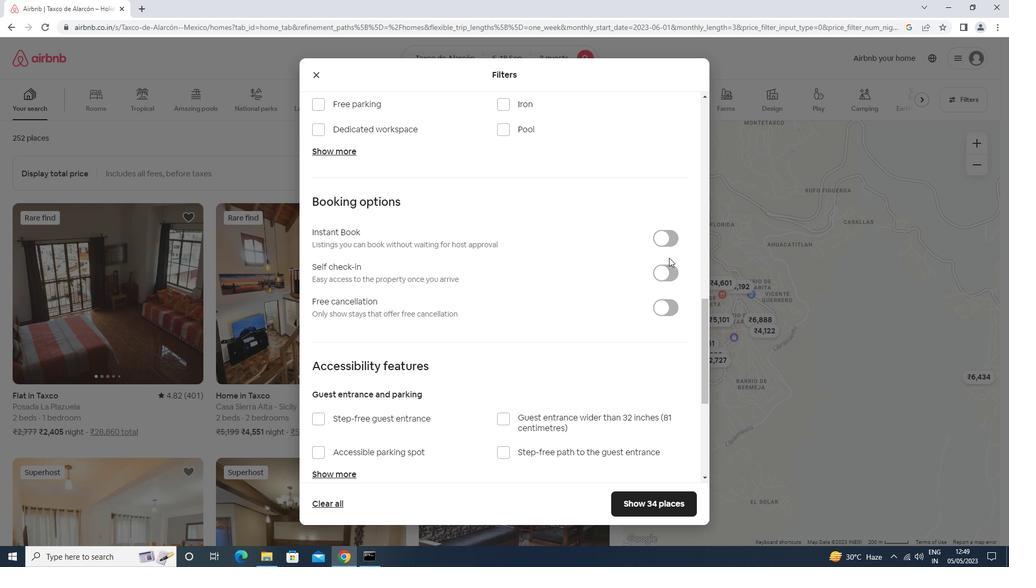 
Action: Mouse pressed left at (666, 273)
Screenshot: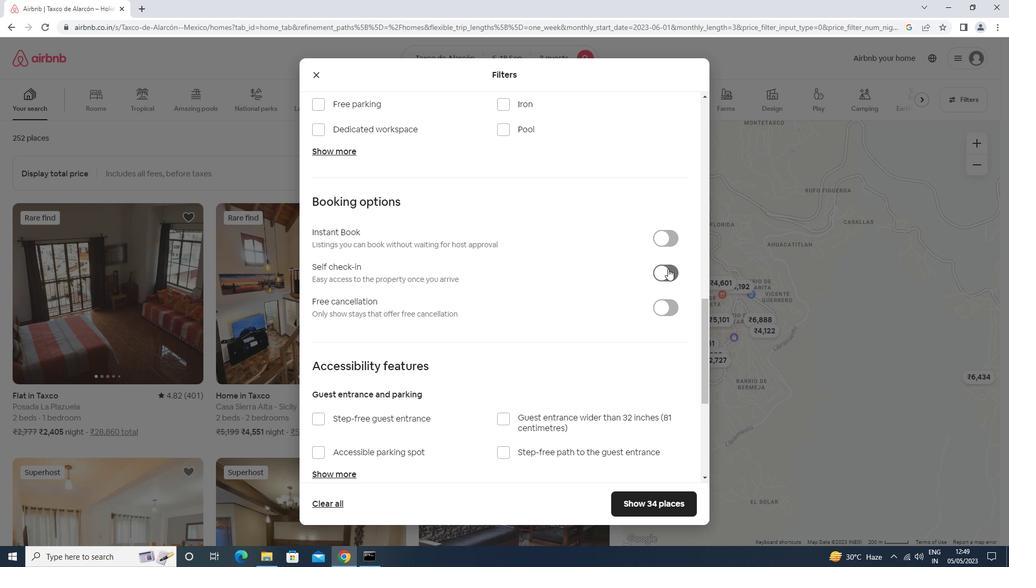 
Action: Mouse scrolled (666, 272) with delta (0, 0)
Screenshot: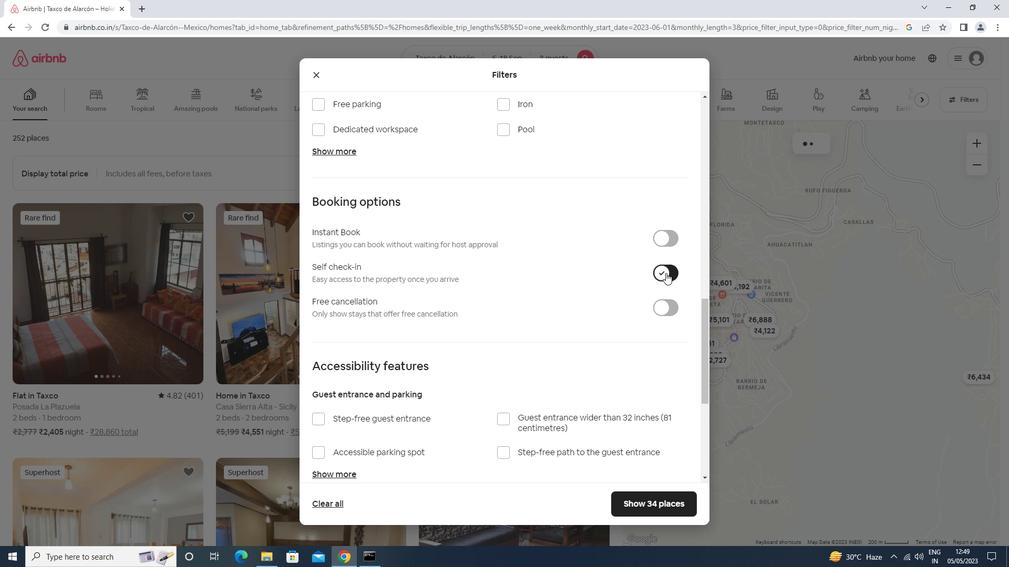 
Action: Mouse moved to (664, 274)
Screenshot: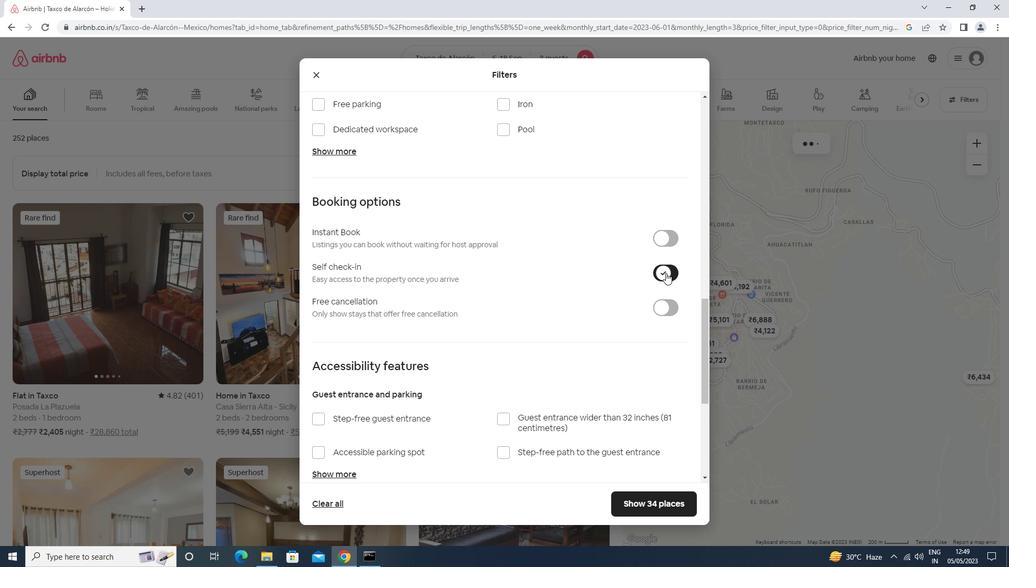 
Action: Mouse scrolled (664, 273) with delta (0, 0)
Screenshot: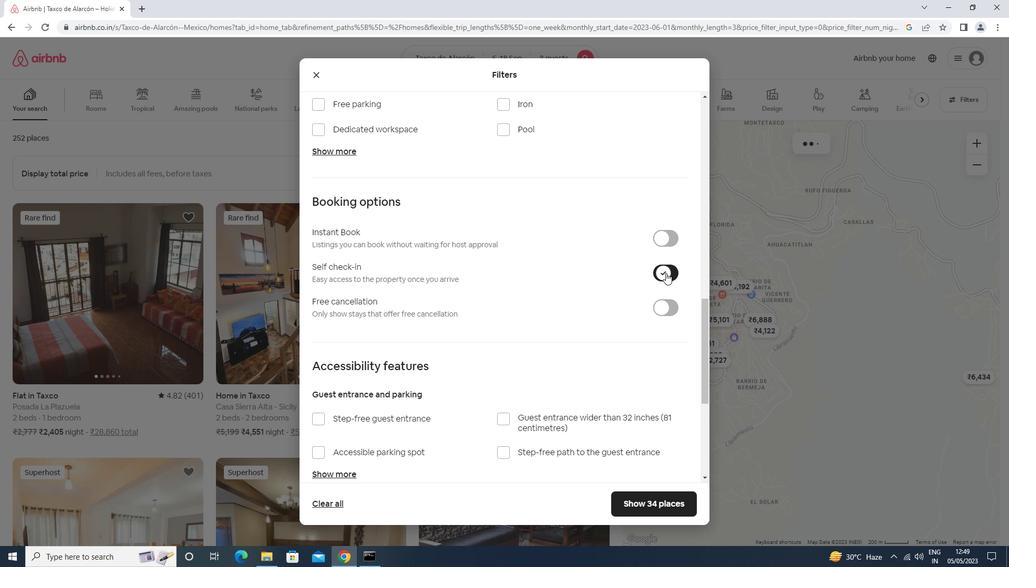 
Action: Mouse moved to (663, 274)
Screenshot: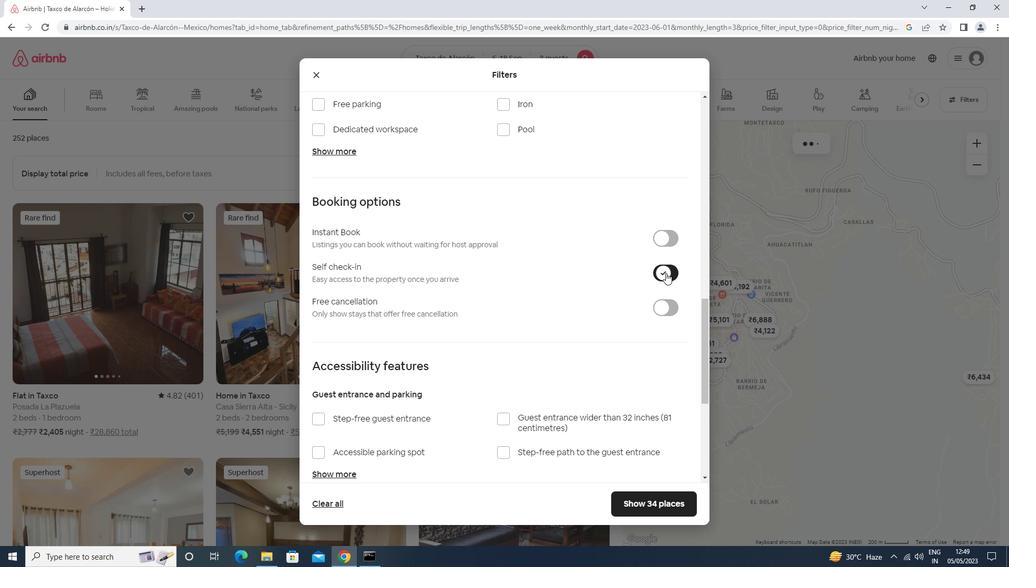 
Action: Mouse scrolled (663, 274) with delta (0, 0)
Screenshot: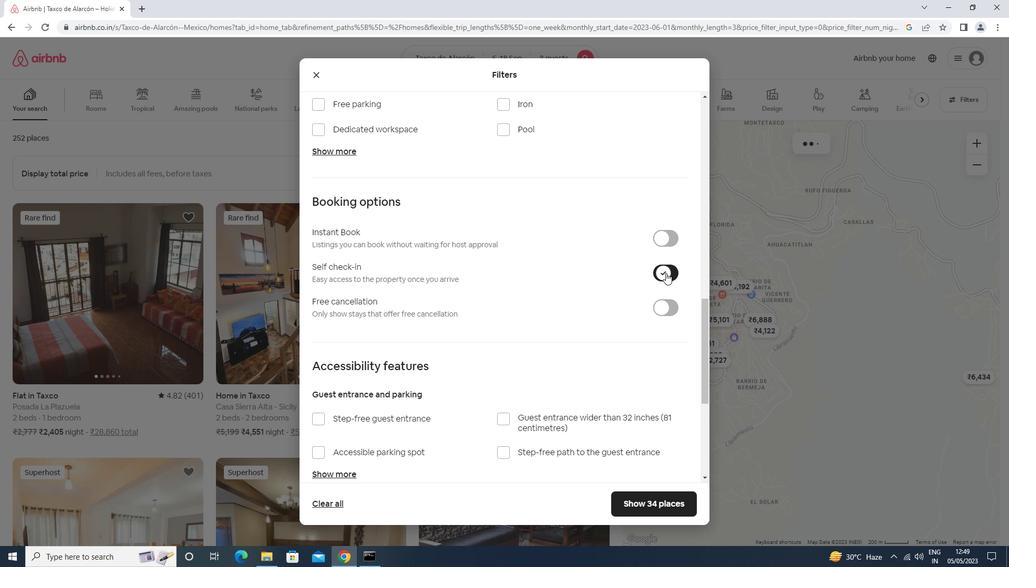 
Action: Mouse moved to (663, 275)
Screenshot: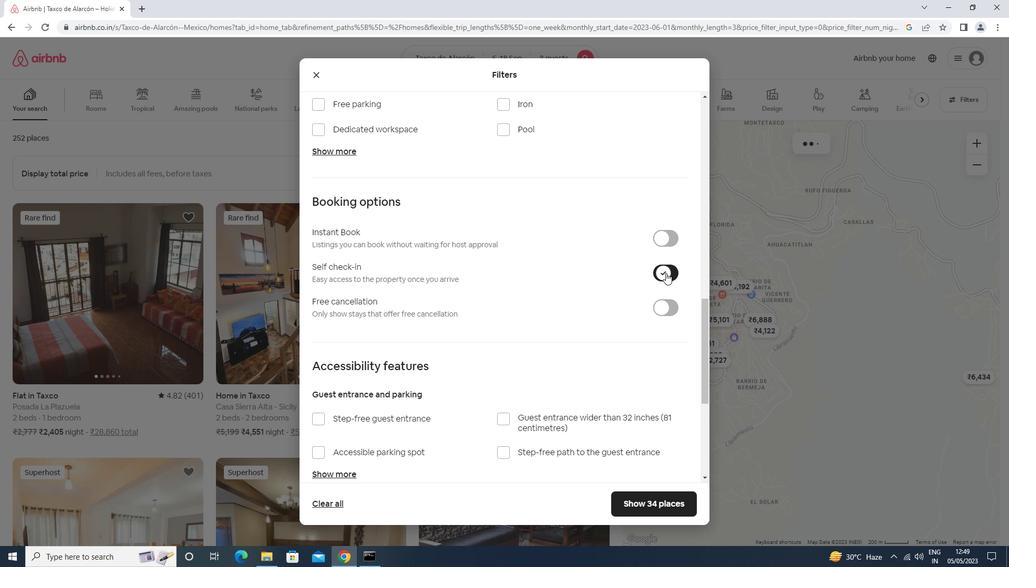 
Action: Mouse scrolled (663, 274) with delta (0, 0)
Screenshot: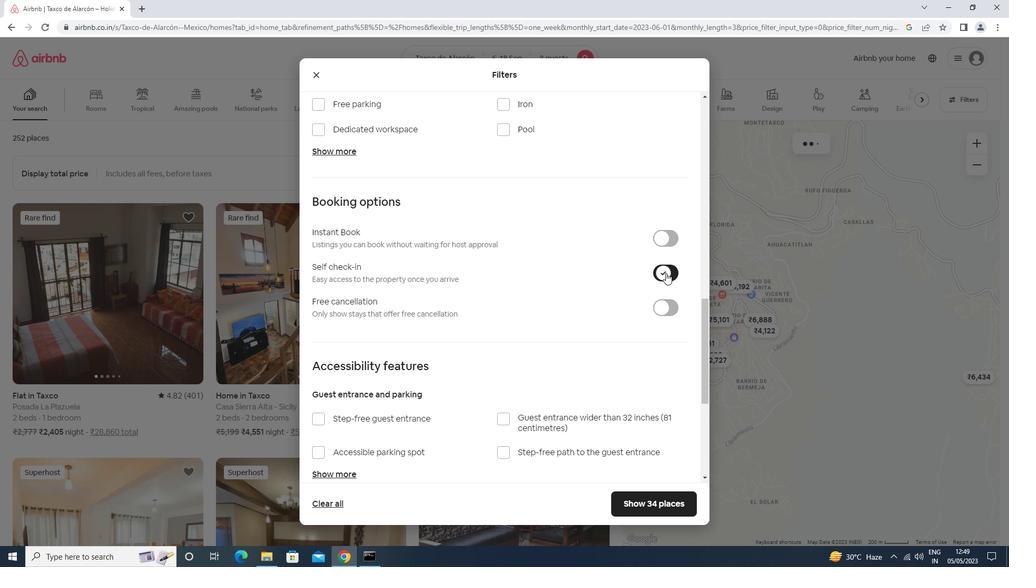 
Action: Mouse moved to (662, 275)
Screenshot: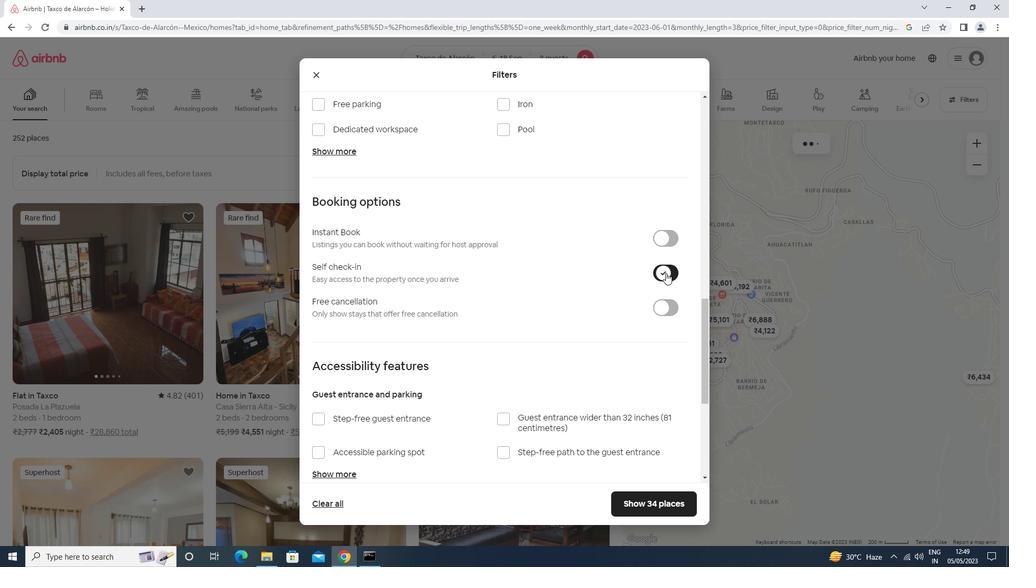 
Action: Mouse scrolled (662, 275) with delta (0, 0)
Screenshot: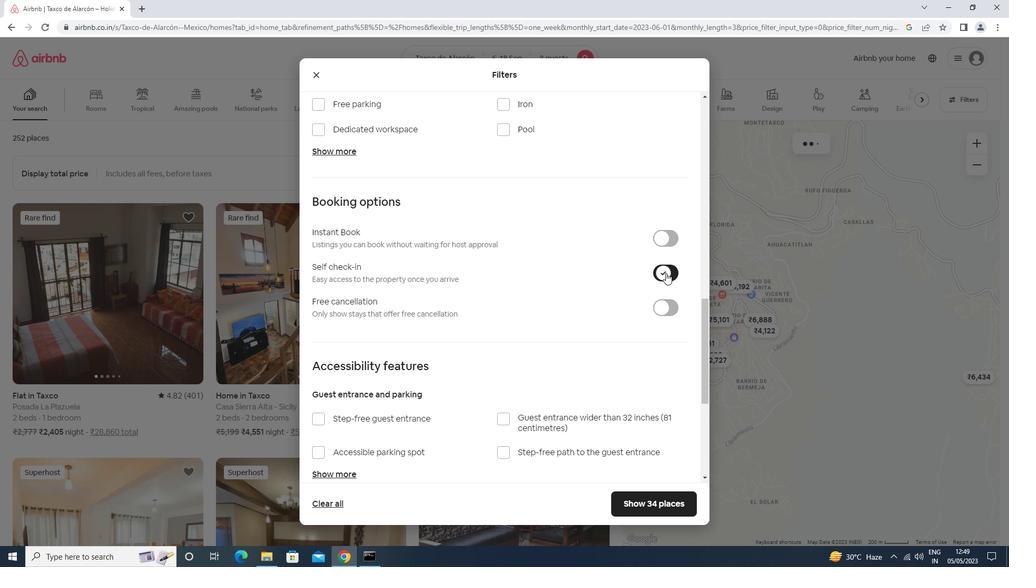 
Action: Mouse moved to (661, 276)
Screenshot: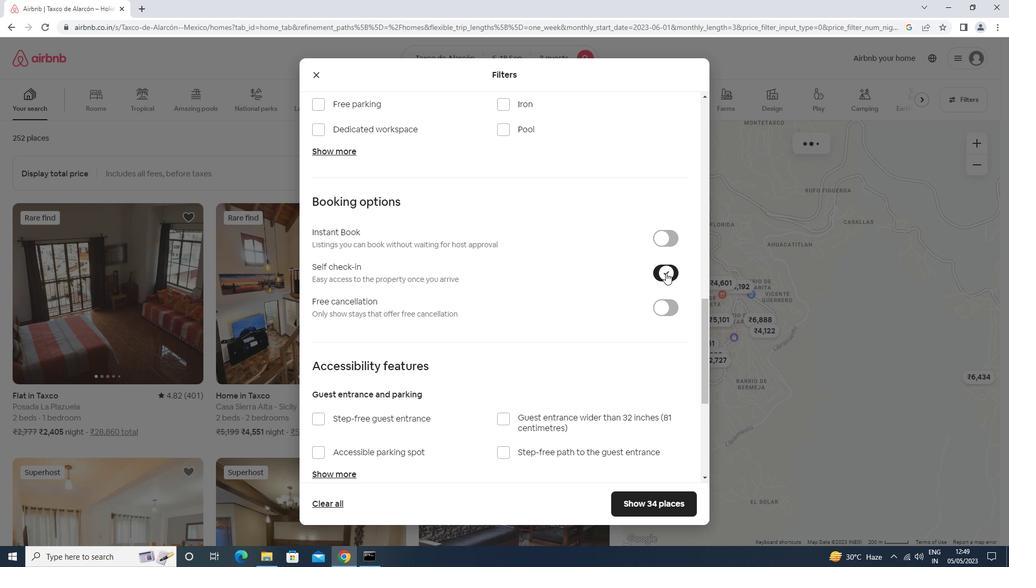 
Action: Mouse scrolled (661, 275) with delta (0, 0)
Screenshot: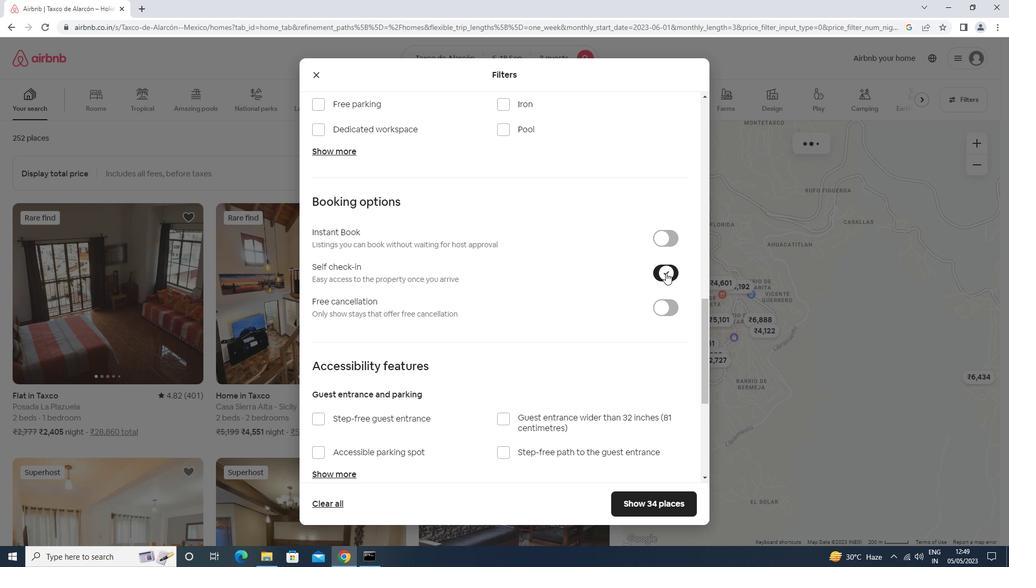 
Action: Mouse moved to (365, 409)
Screenshot: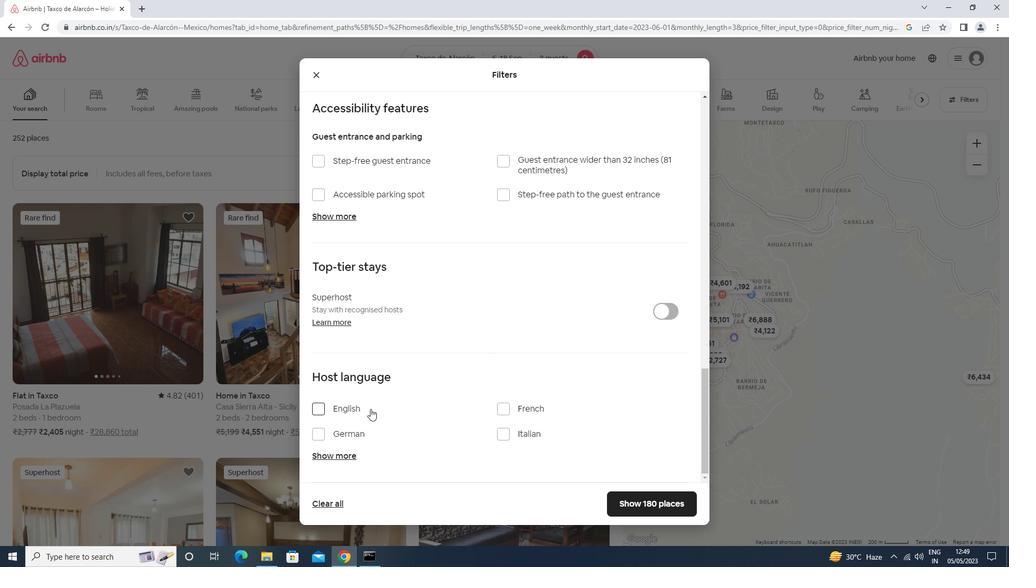 
Action: Mouse pressed left at (365, 409)
Screenshot: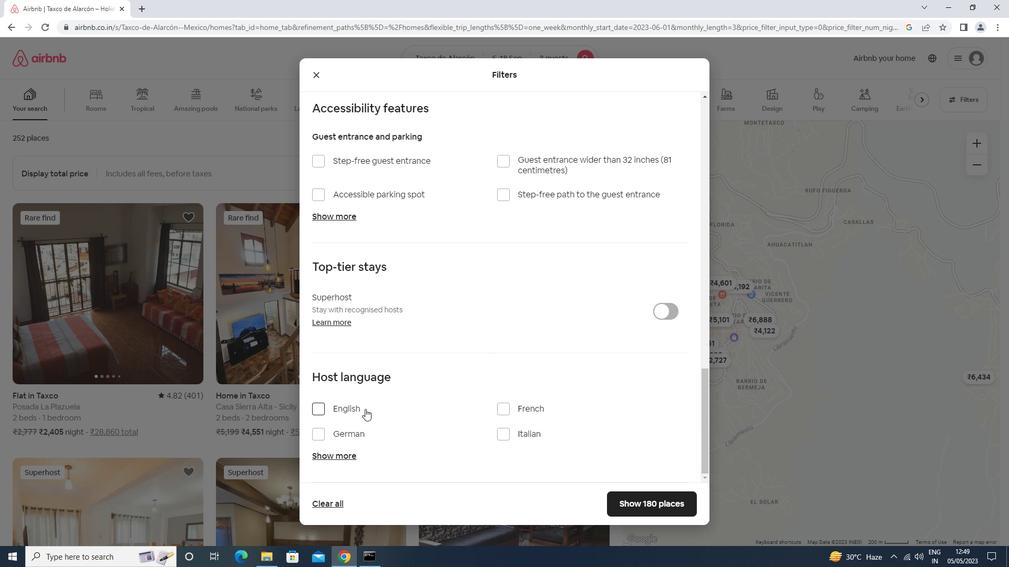 
Action: Mouse moved to (658, 508)
Screenshot: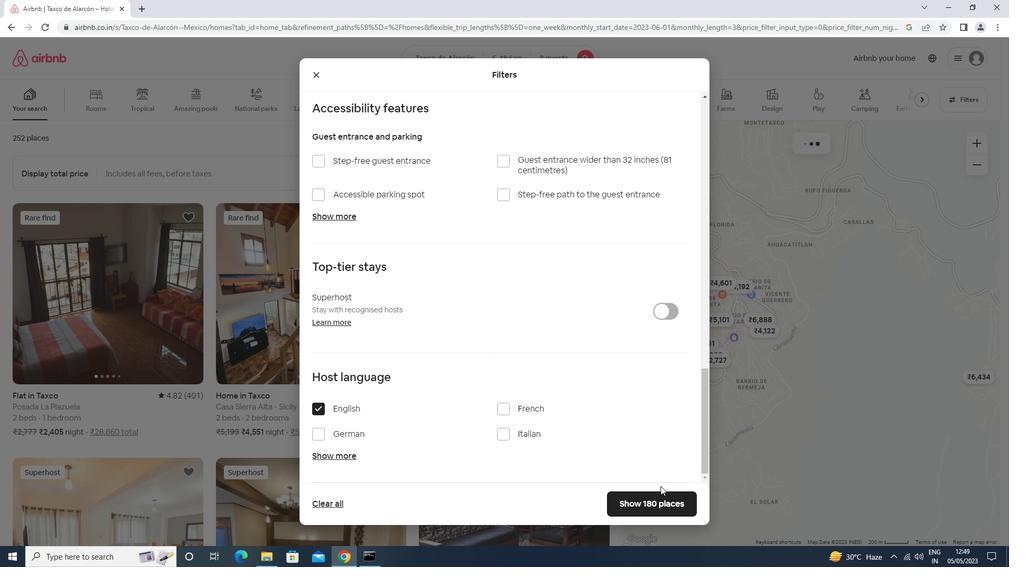 
Action: Mouse pressed left at (658, 508)
Screenshot: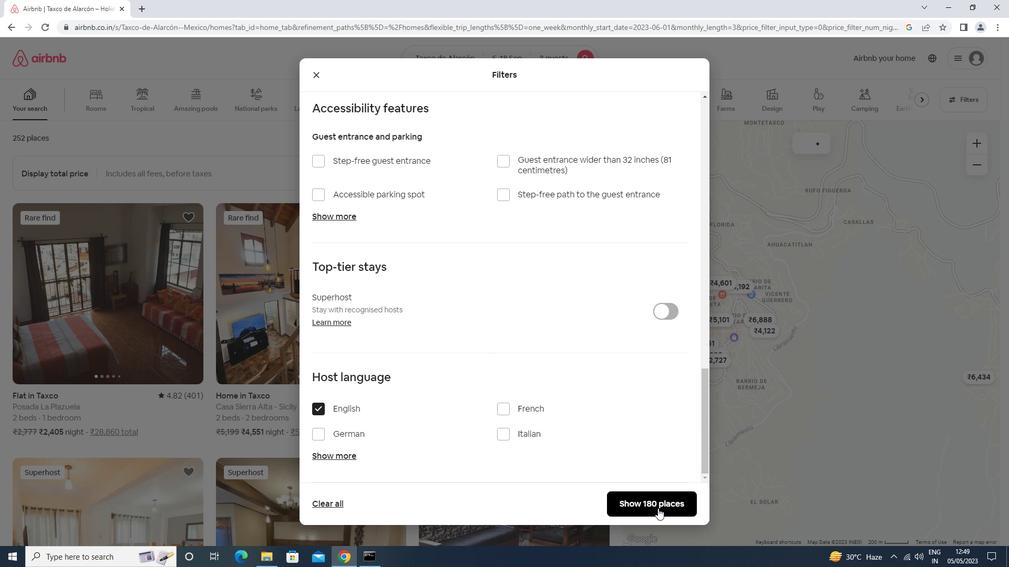 
Action: Mouse moved to (639, 441)
Screenshot: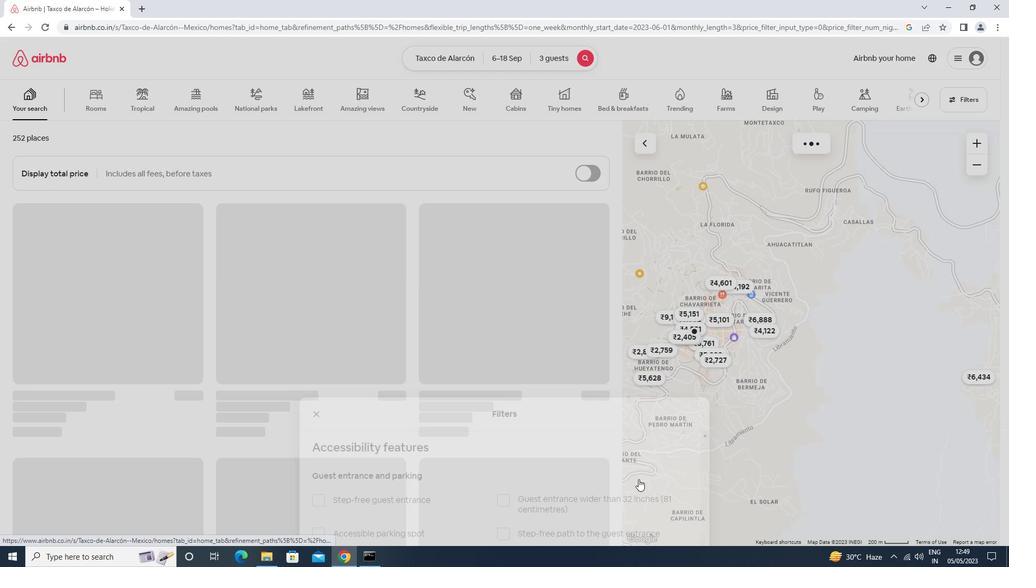 
